 Task: Search one way flight ticket for 3 adults, 3 children in business from Hilton Head: Hilton Head Airport to New Bern: Coastal Carolina Regional Airport (was Craven County Regional) on 8-4-2023. Choice of flights is Southwest. Number of bags: 4 checked bags. Price is upto 99000. Outbound departure time preference is 0:00.
Action: Mouse moved to (217, 318)
Screenshot: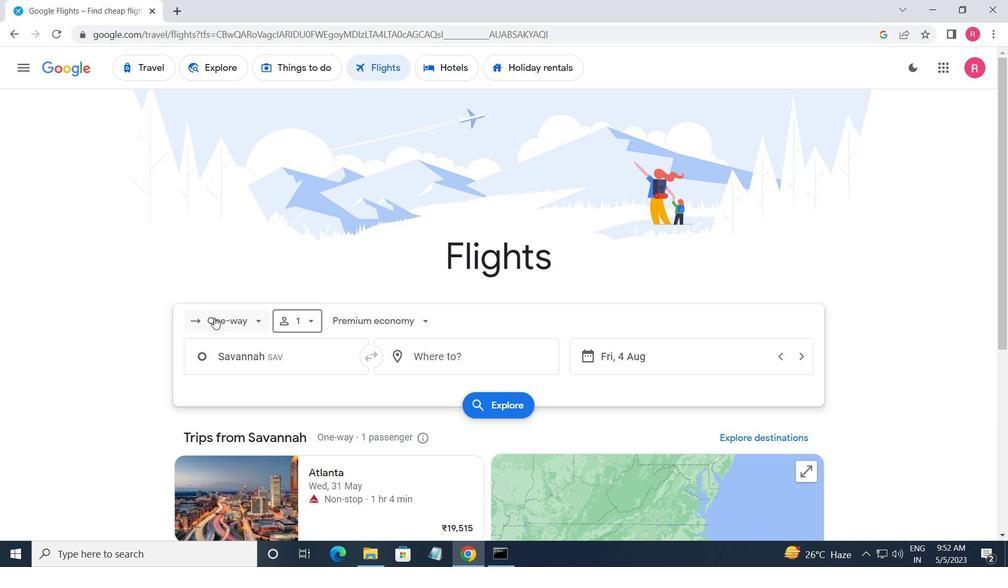 
Action: Mouse pressed left at (217, 318)
Screenshot: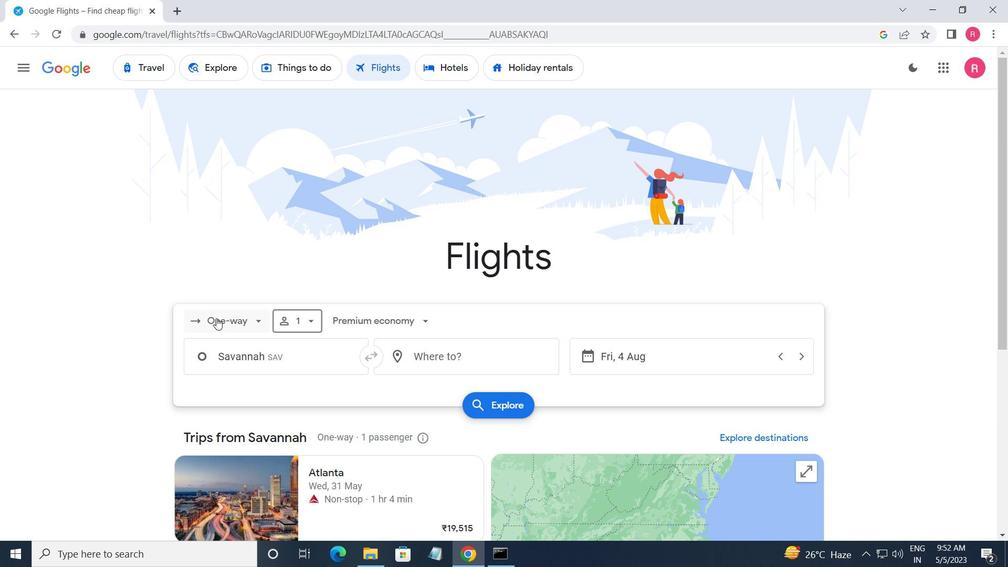 
Action: Mouse moved to (247, 383)
Screenshot: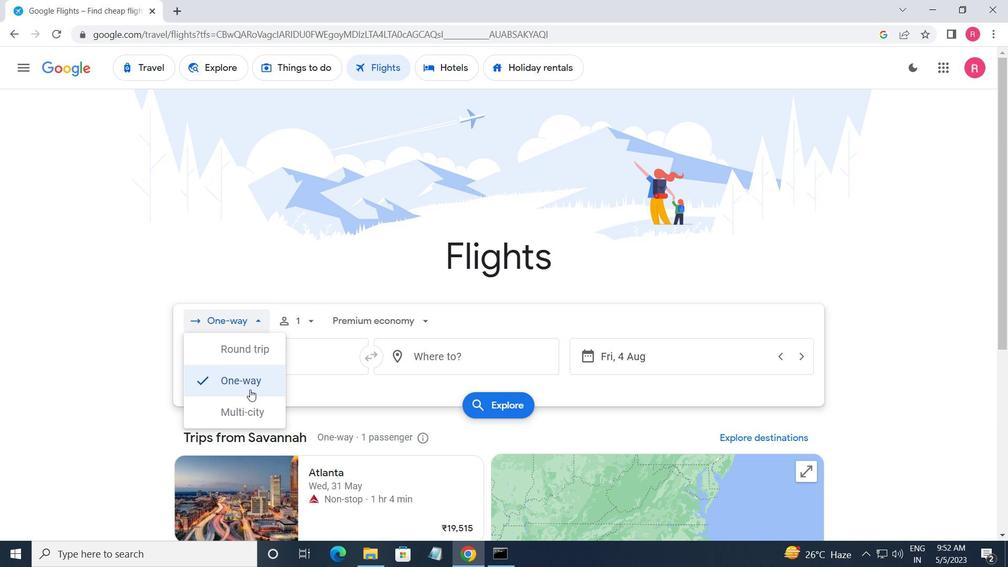 
Action: Mouse pressed left at (247, 383)
Screenshot: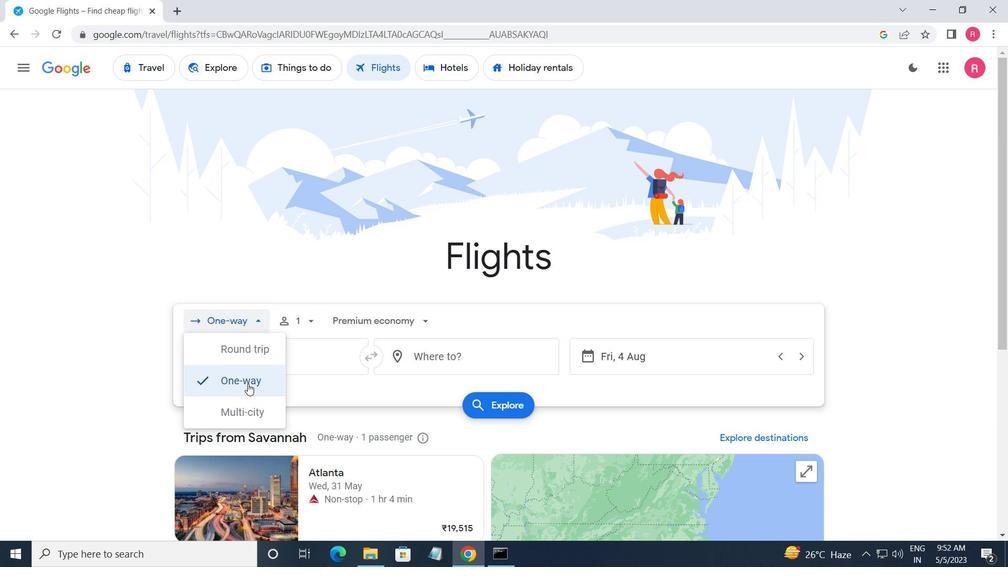 
Action: Mouse moved to (304, 324)
Screenshot: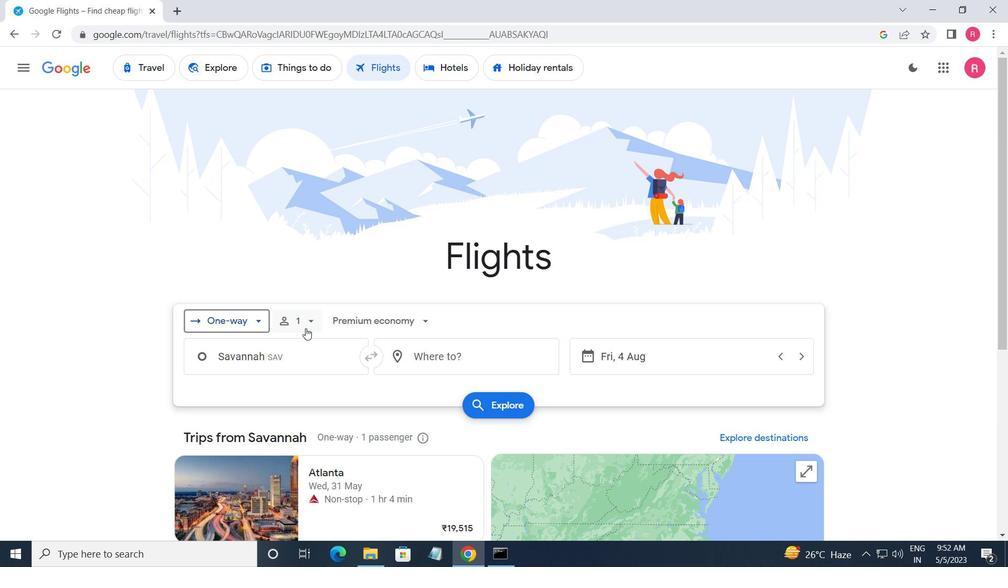
Action: Mouse pressed left at (304, 324)
Screenshot: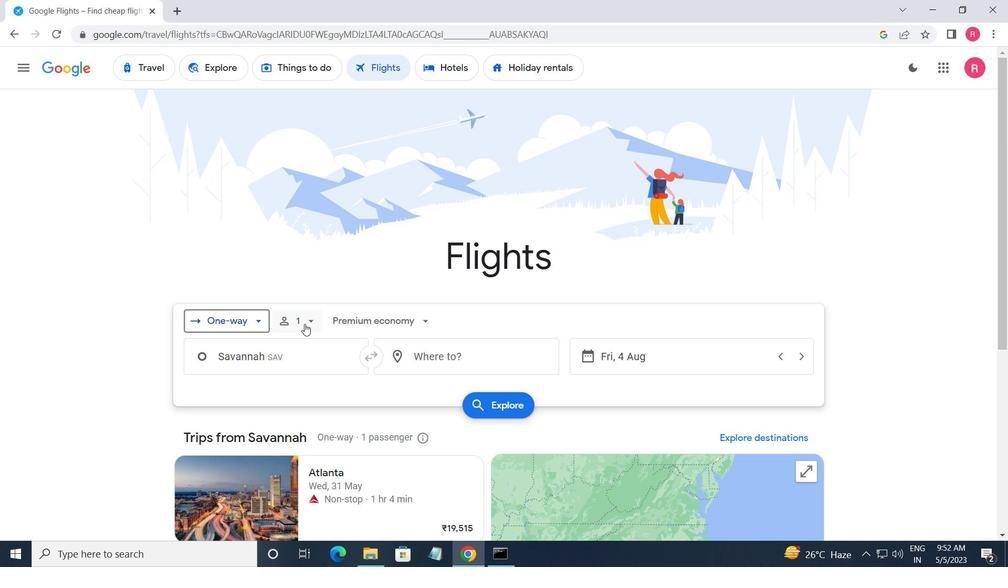 
Action: Mouse moved to (410, 356)
Screenshot: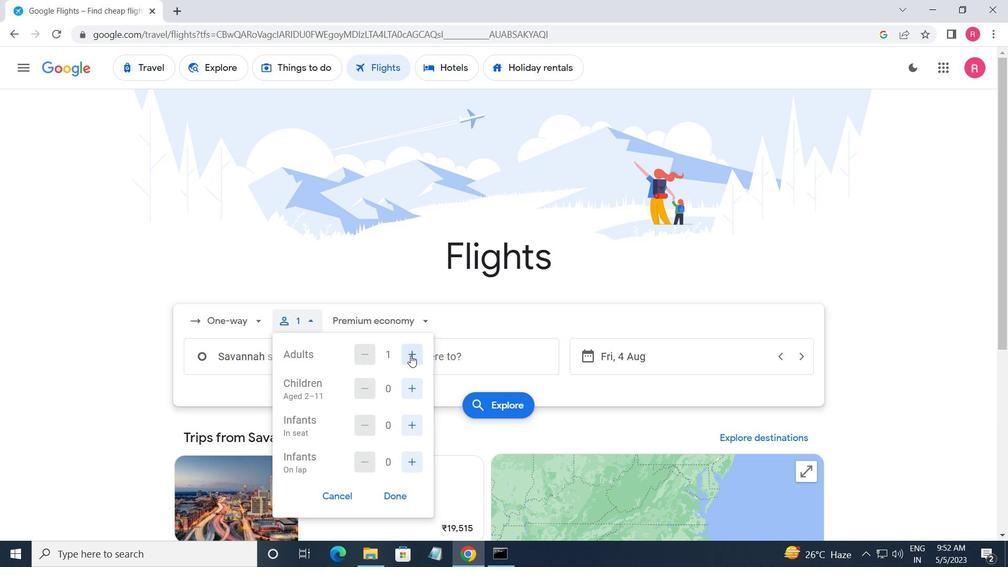 
Action: Mouse pressed left at (410, 356)
Screenshot: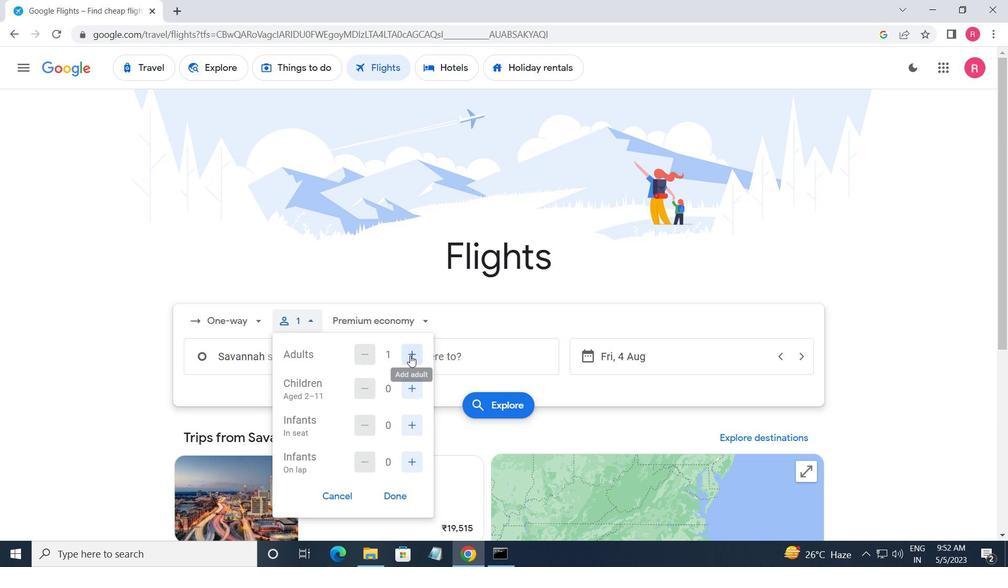 
Action: Mouse pressed left at (410, 356)
Screenshot: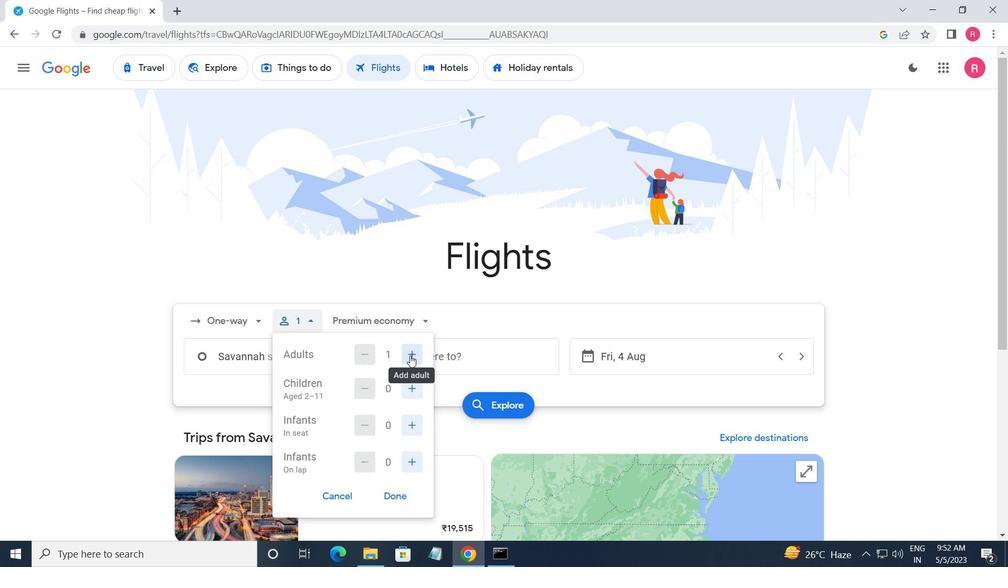 
Action: Mouse moved to (413, 394)
Screenshot: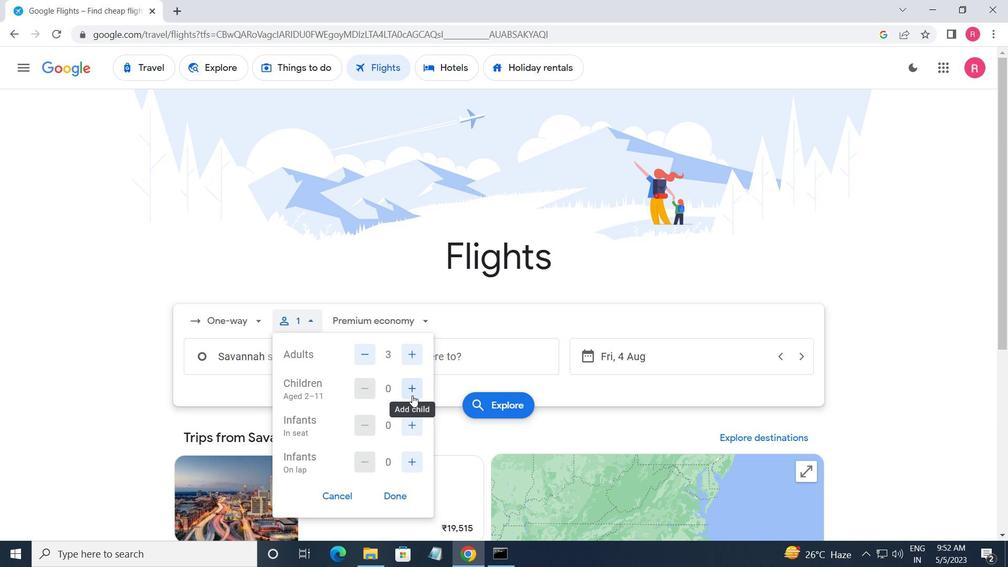 
Action: Mouse pressed left at (413, 394)
Screenshot: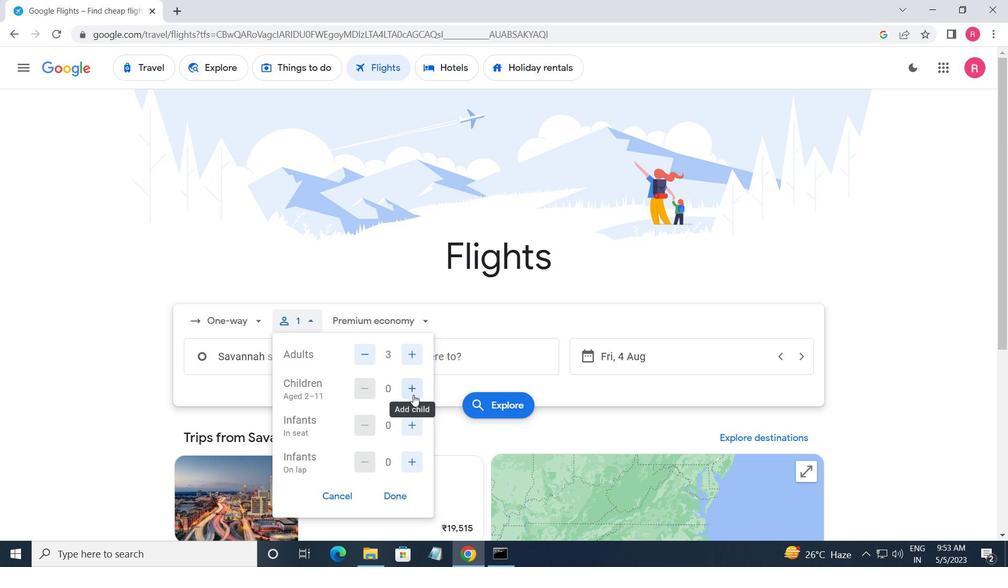 
Action: Mouse moved to (413, 393)
Screenshot: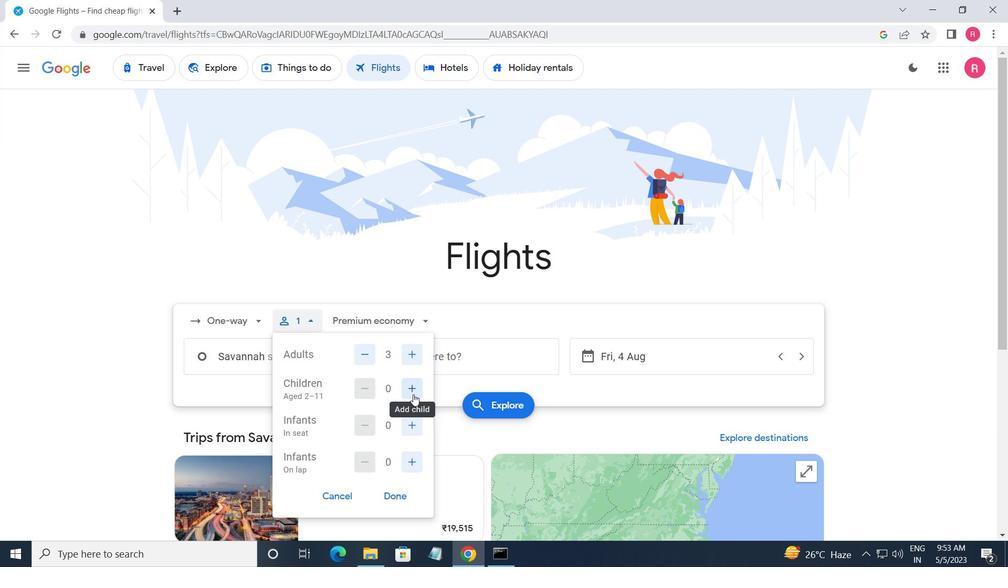 
Action: Mouse pressed left at (413, 393)
Screenshot: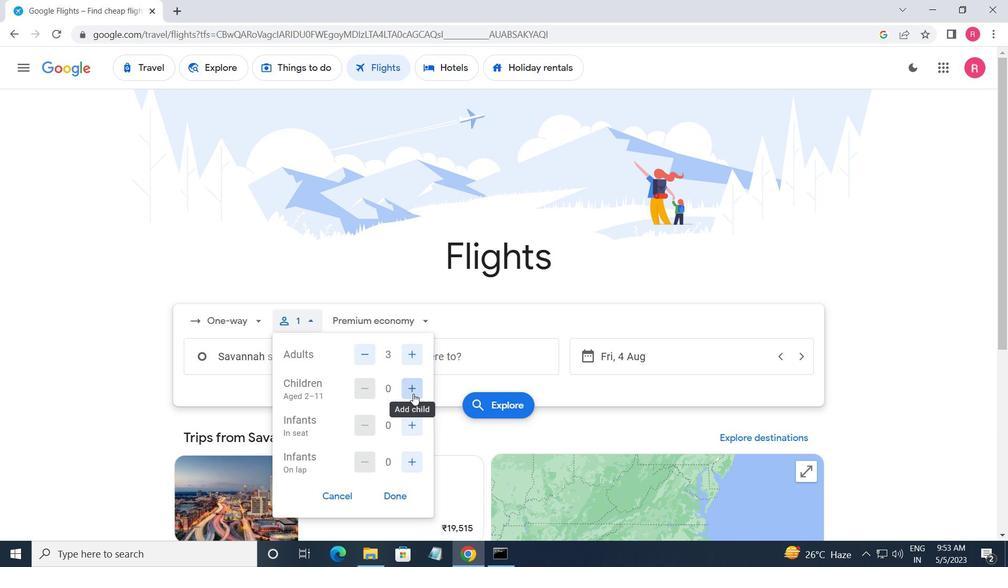 
Action: Mouse moved to (412, 392)
Screenshot: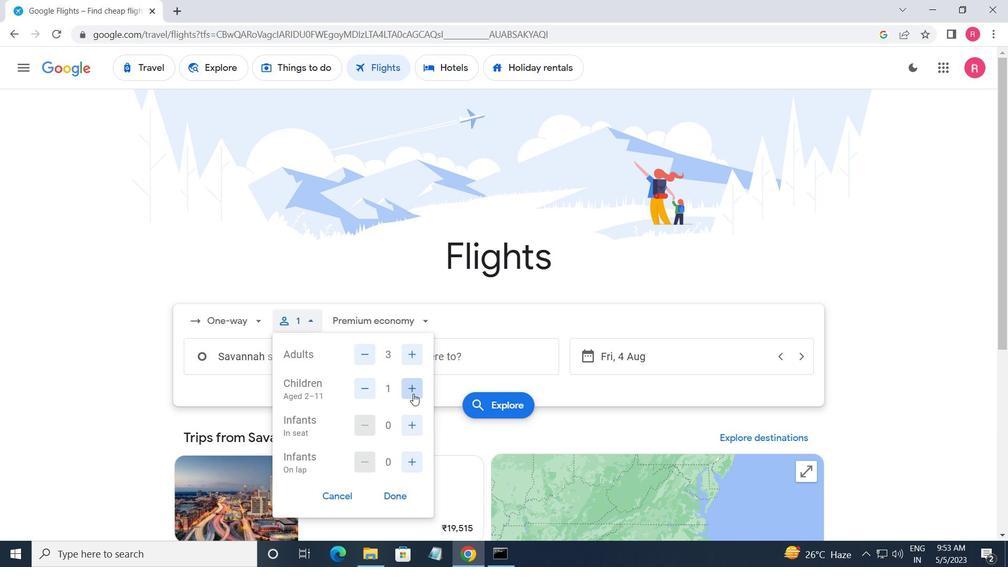 
Action: Mouse pressed left at (412, 392)
Screenshot: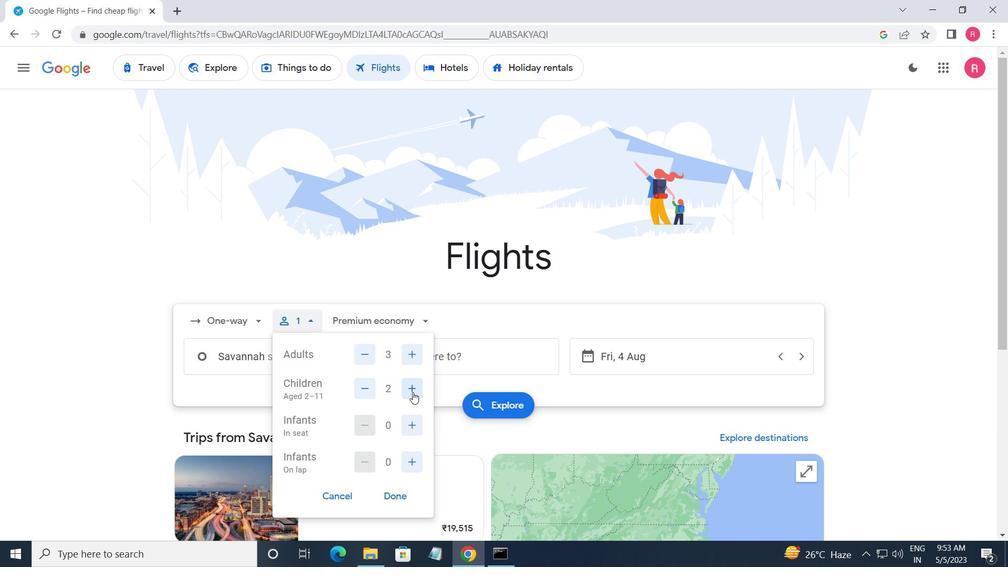 
Action: Mouse moved to (382, 325)
Screenshot: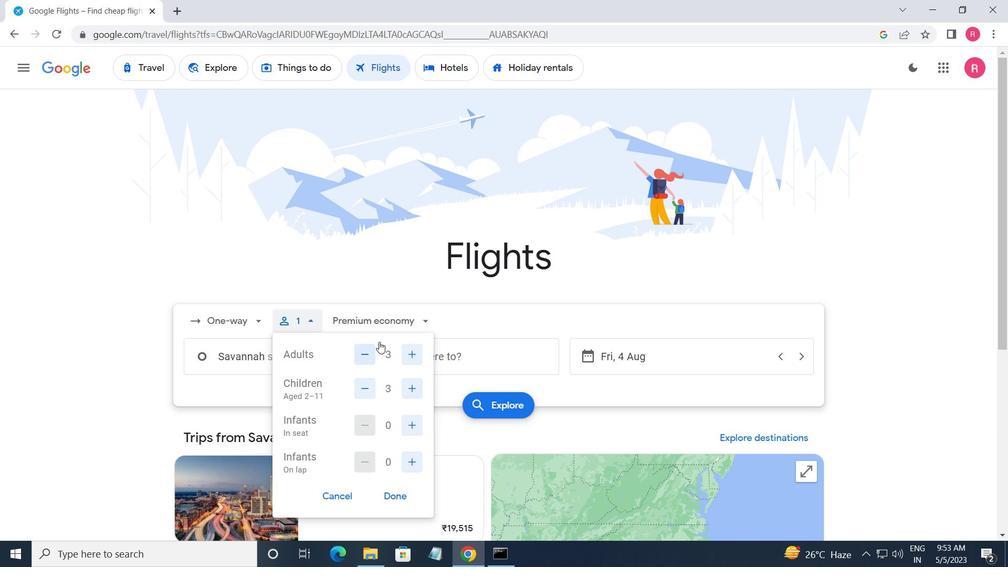
Action: Mouse pressed left at (382, 325)
Screenshot: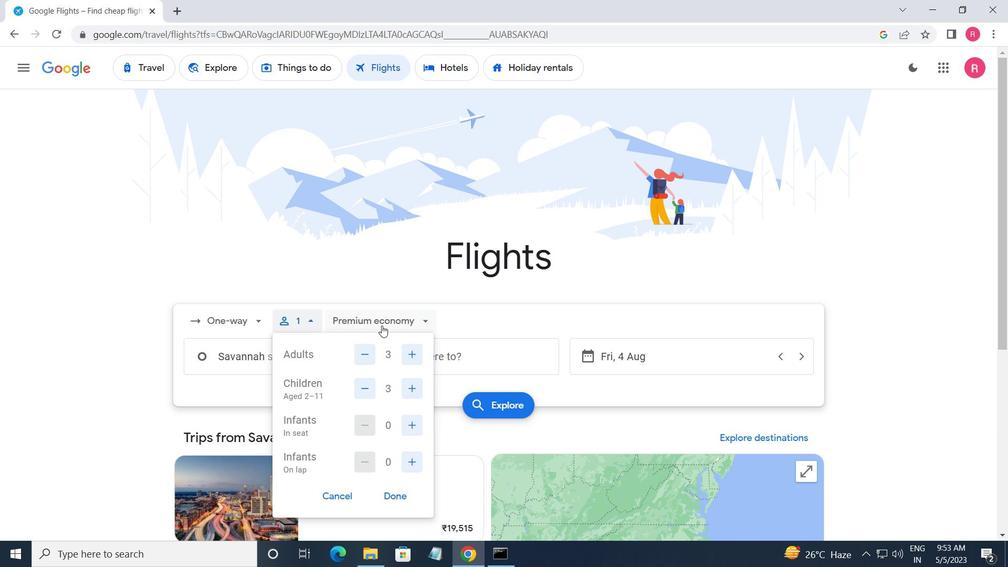 
Action: Mouse moved to (402, 413)
Screenshot: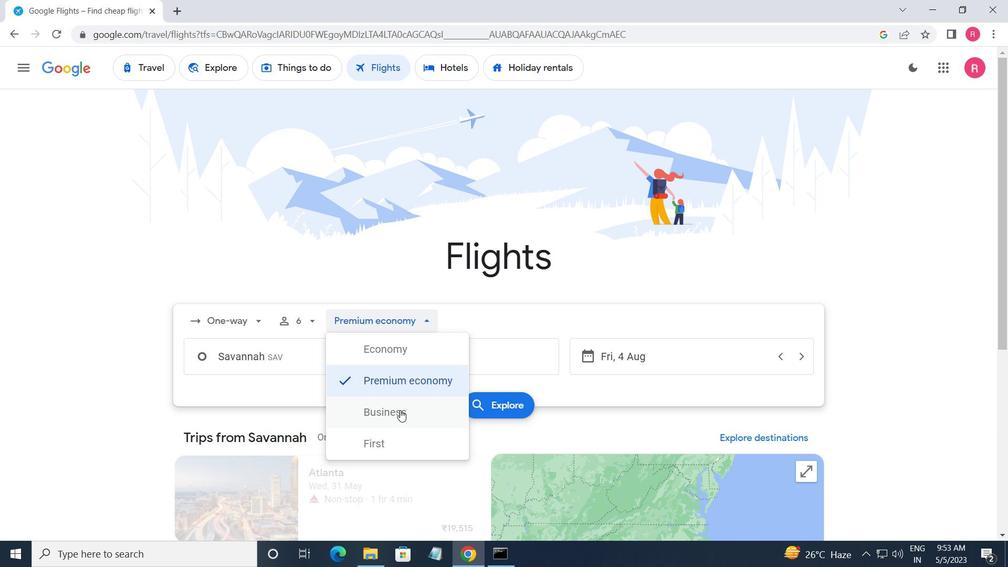 
Action: Mouse pressed left at (402, 413)
Screenshot: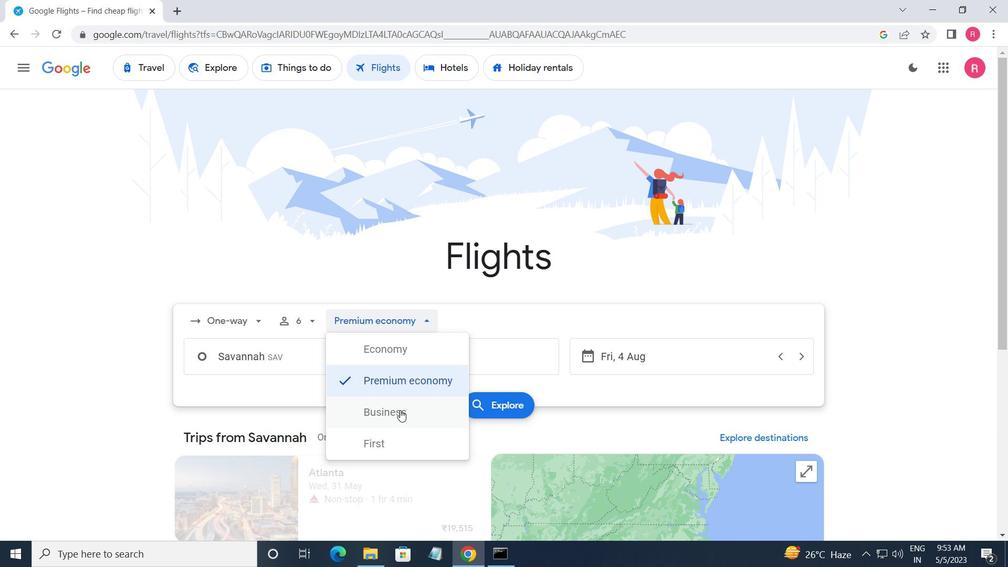 
Action: Mouse moved to (300, 361)
Screenshot: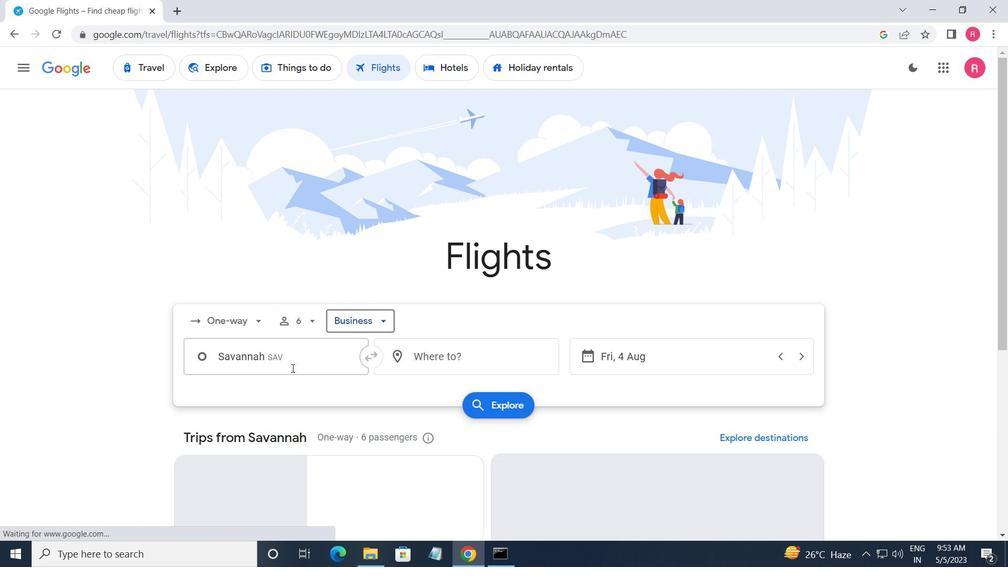 
Action: Mouse pressed left at (300, 361)
Screenshot: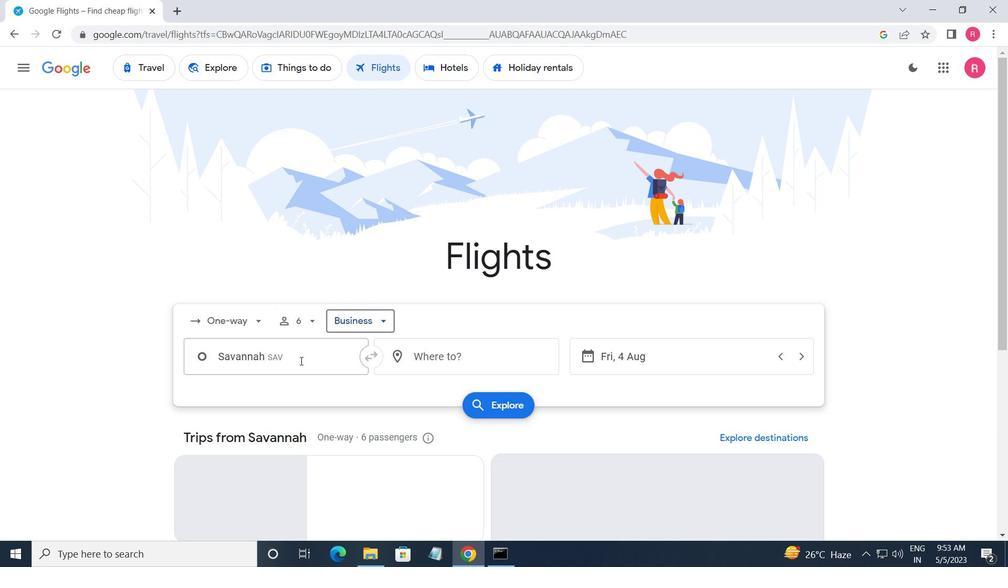 
Action: Mouse moved to (269, 358)
Screenshot: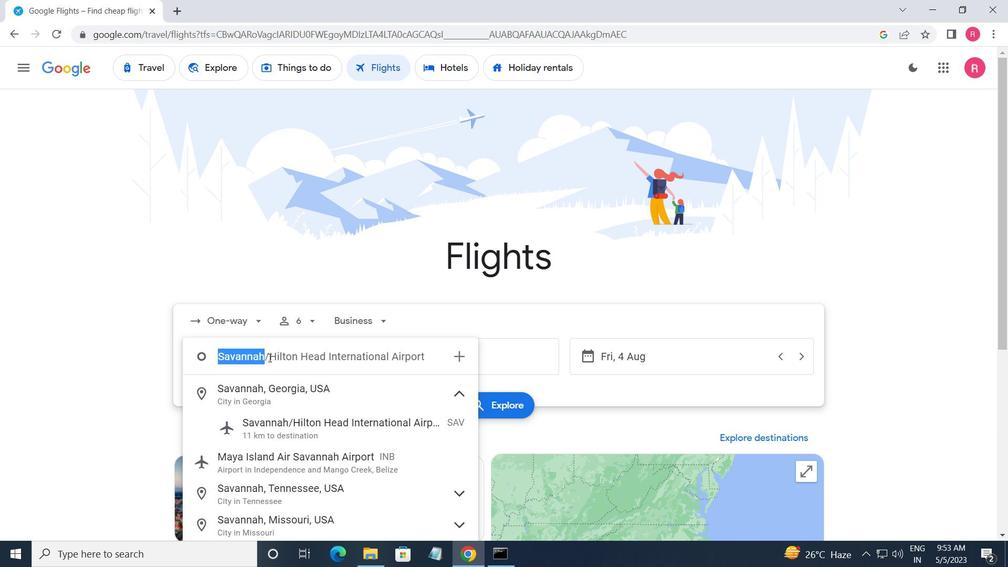 
Action: Key pressed <Key.shift_r>Hilton<Key.space><Key.shift><Key.shift><Key.shift>HEAD<Key.space><Key.shift>AIRPORT
Screenshot: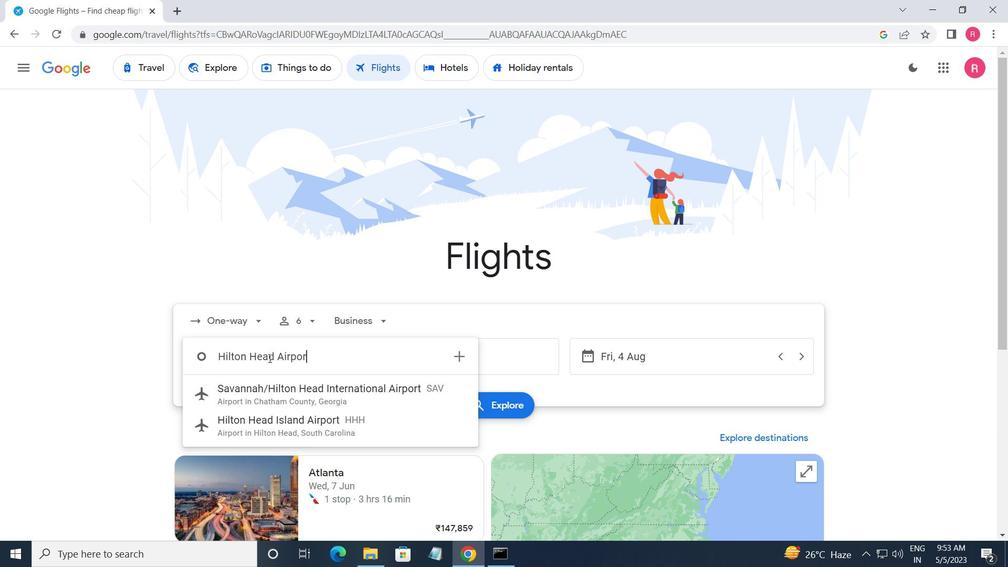 
Action: Mouse moved to (268, 423)
Screenshot: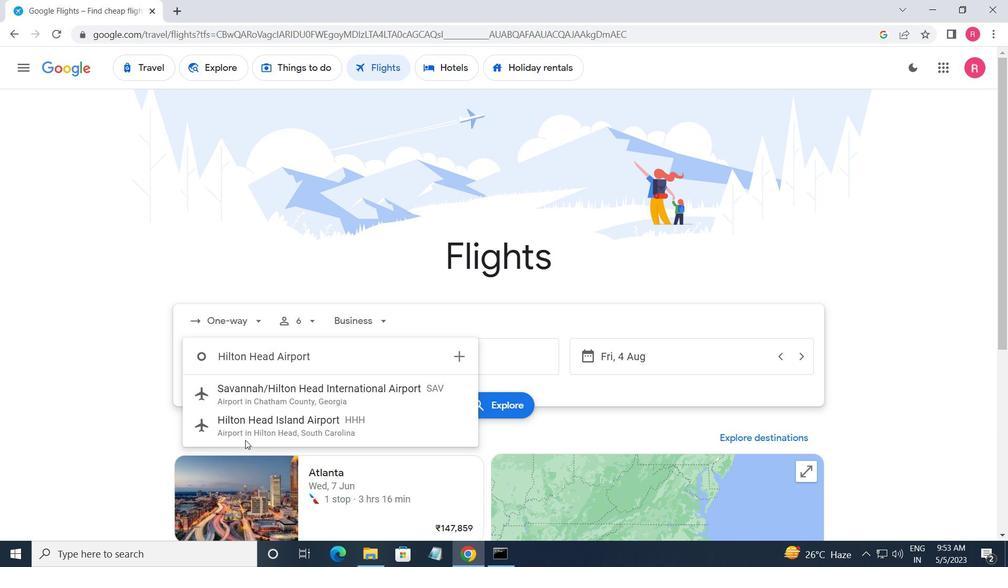 
Action: Mouse pressed left at (268, 423)
Screenshot: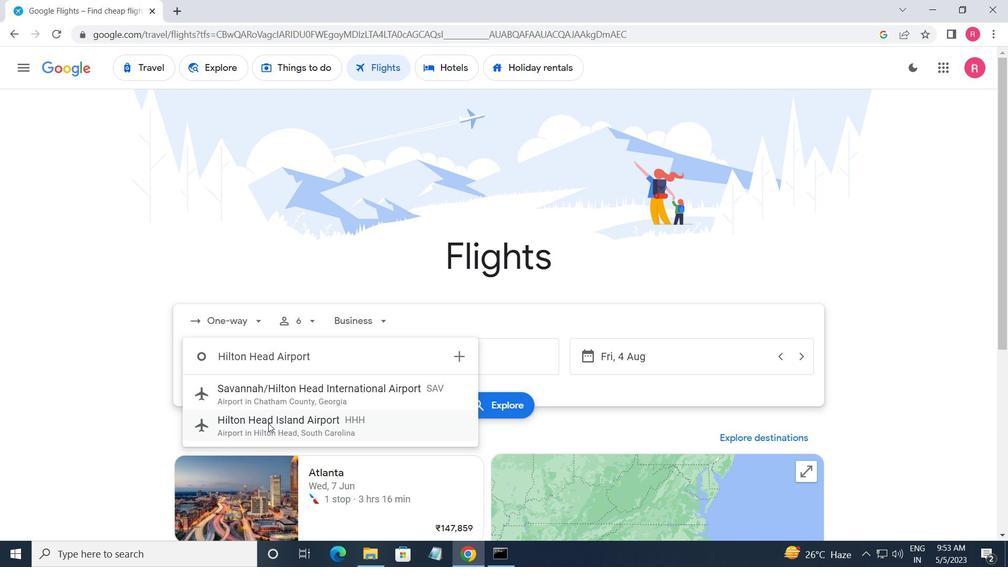 
Action: Mouse moved to (446, 356)
Screenshot: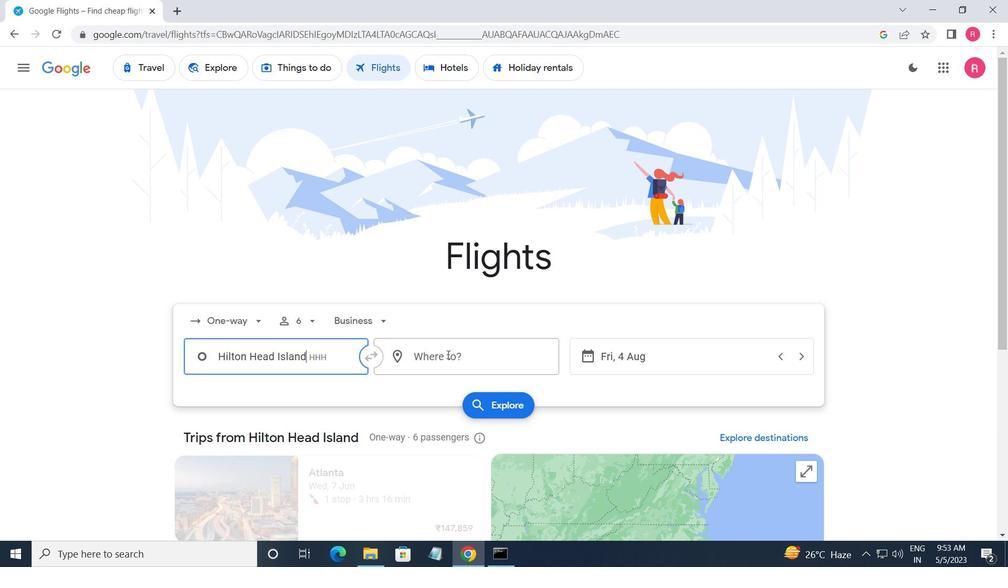 
Action: Mouse pressed left at (446, 356)
Screenshot: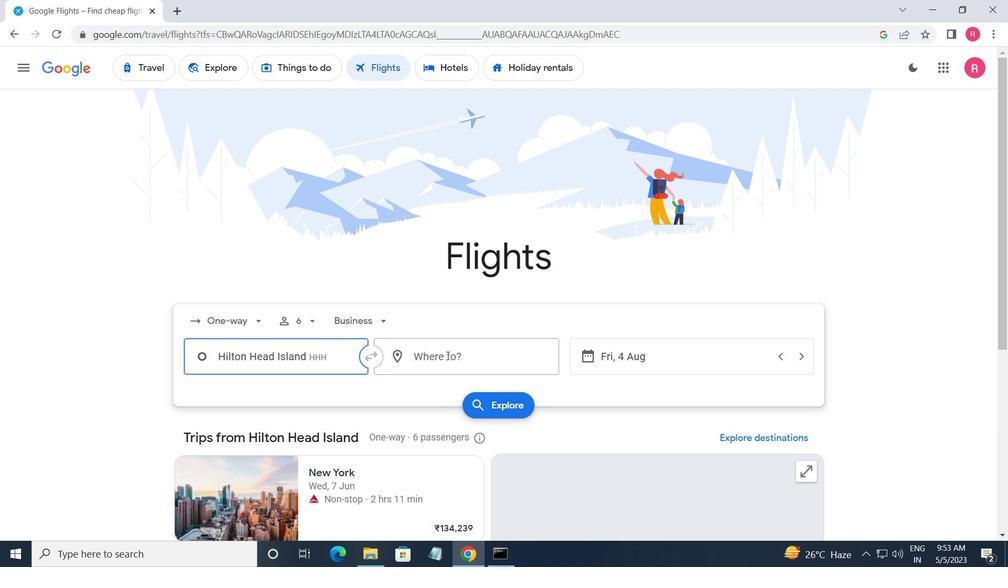 
Action: Mouse moved to (442, 482)
Screenshot: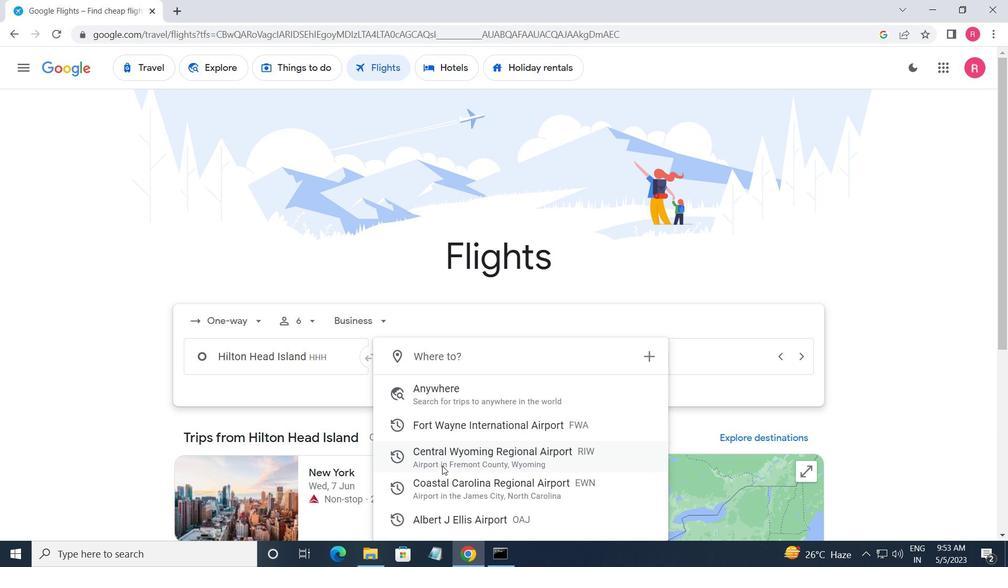 
Action: Mouse pressed left at (442, 482)
Screenshot: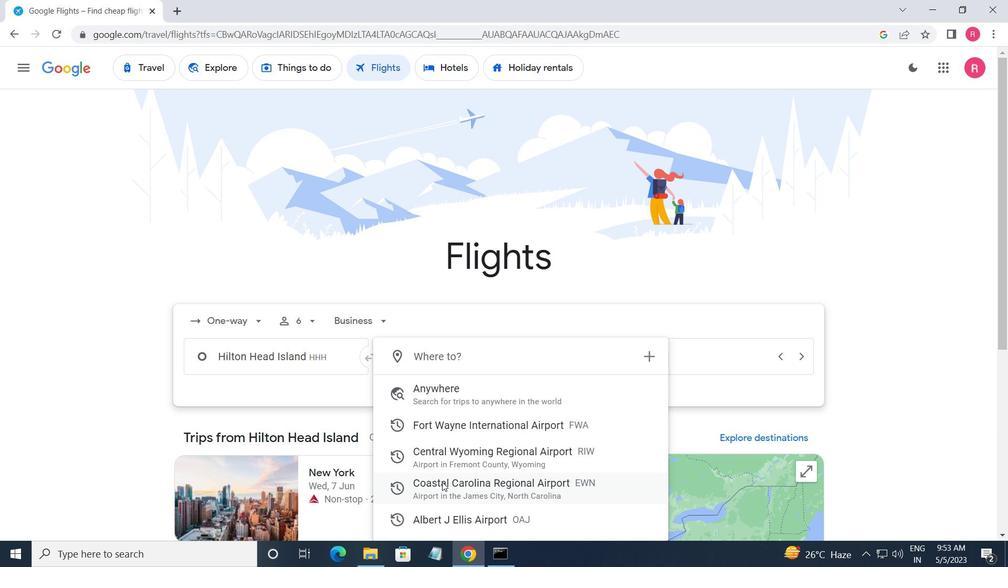 
Action: Mouse moved to (675, 350)
Screenshot: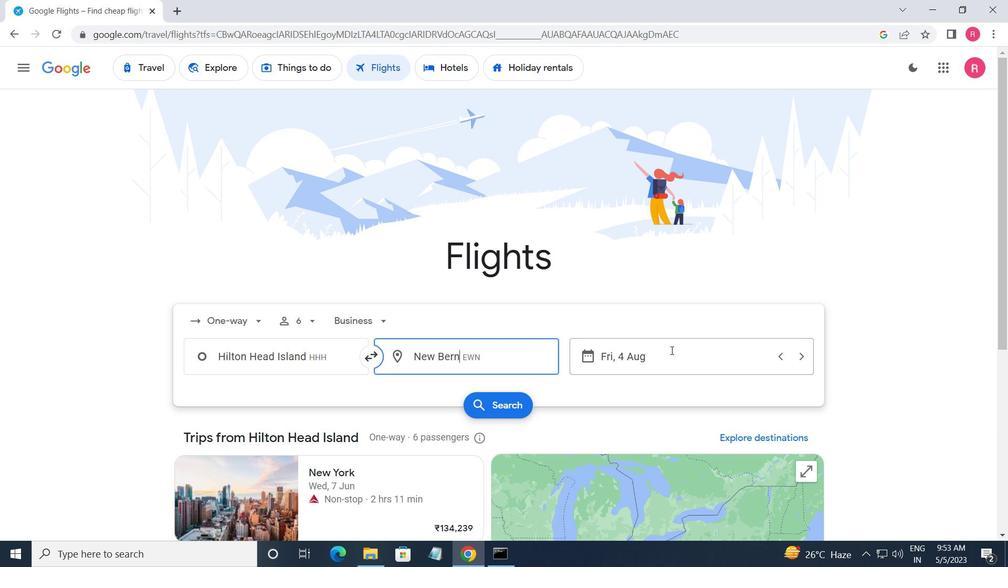 
Action: Mouse pressed left at (675, 350)
Screenshot: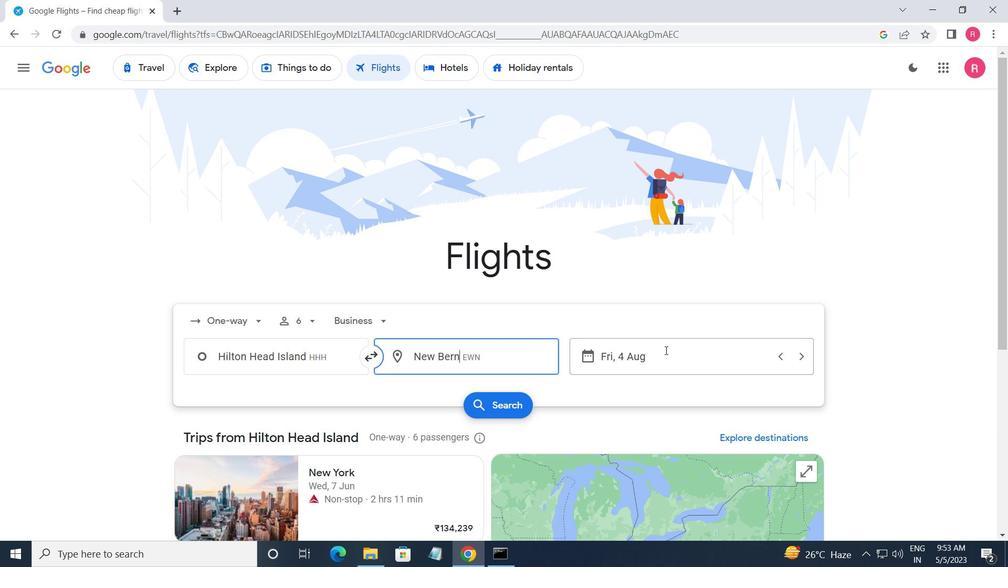 
Action: Mouse moved to (490, 309)
Screenshot: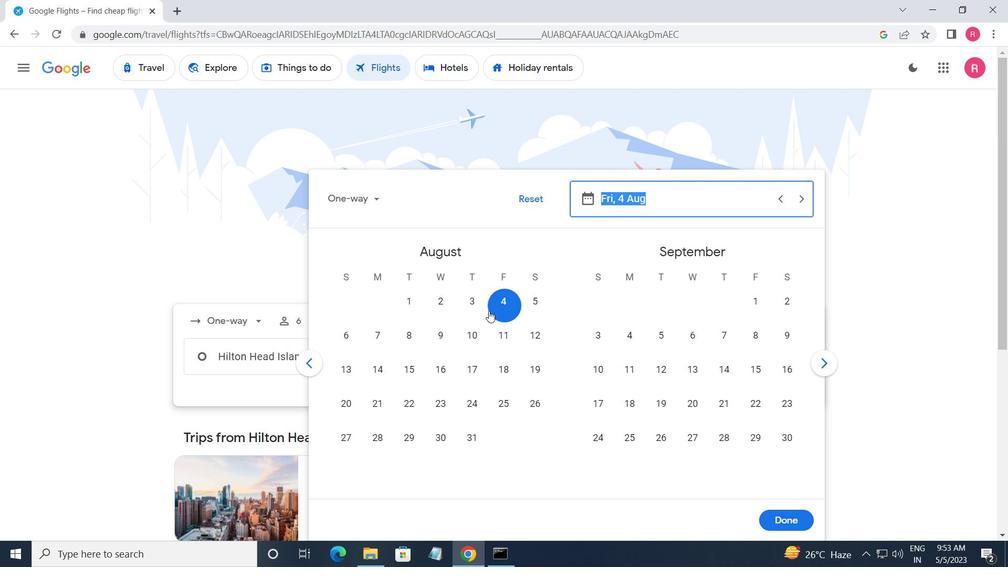 
Action: Mouse pressed left at (490, 309)
Screenshot: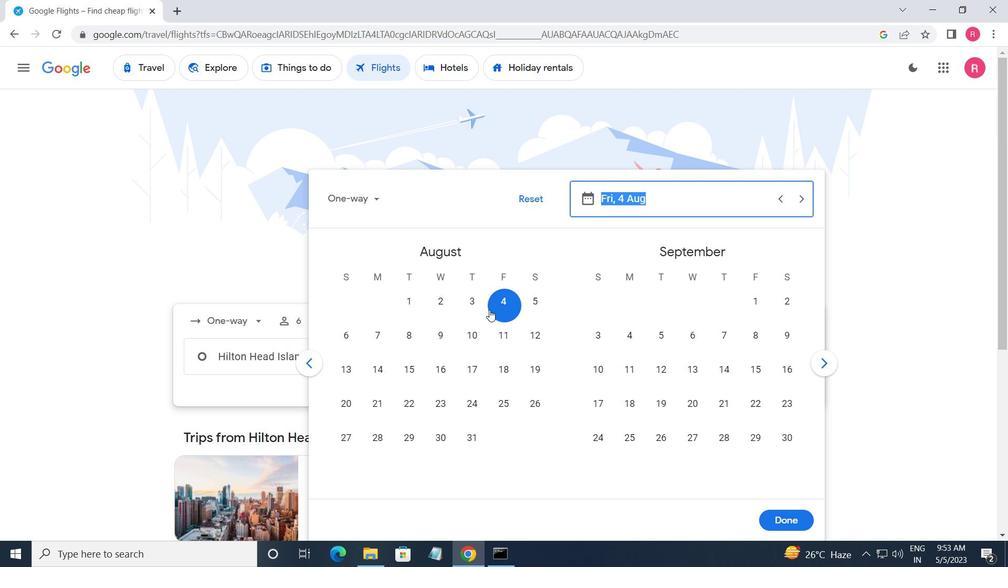 
Action: Mouse moved to (771, 513)
Screenshot: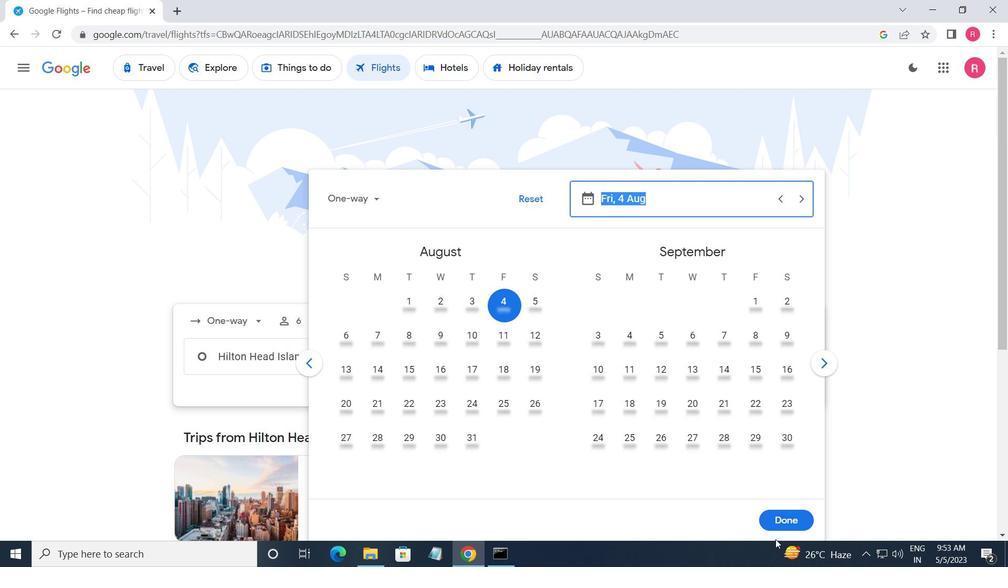 
Action: Mouse pressed left at (771, 513)
Screenshot: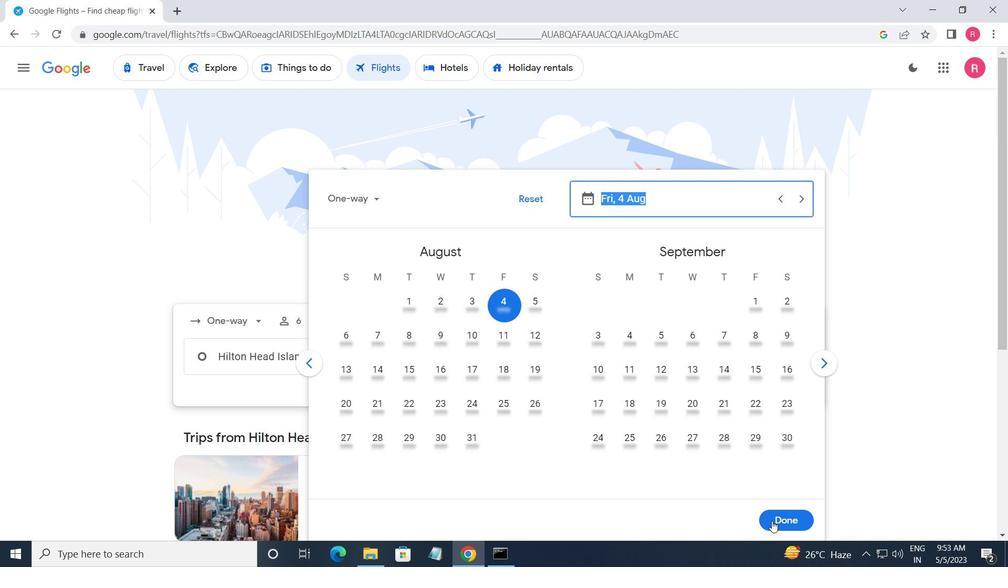 
Action: Mouse moved to (494, 407)
Screenshot: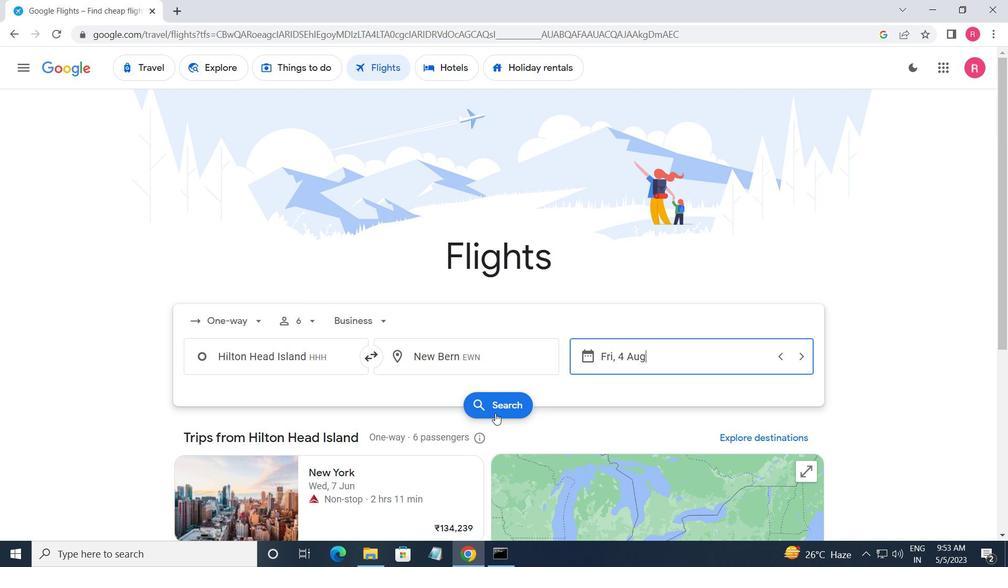 
Action: Mouse pressed left at (494, 407)
Screenshot: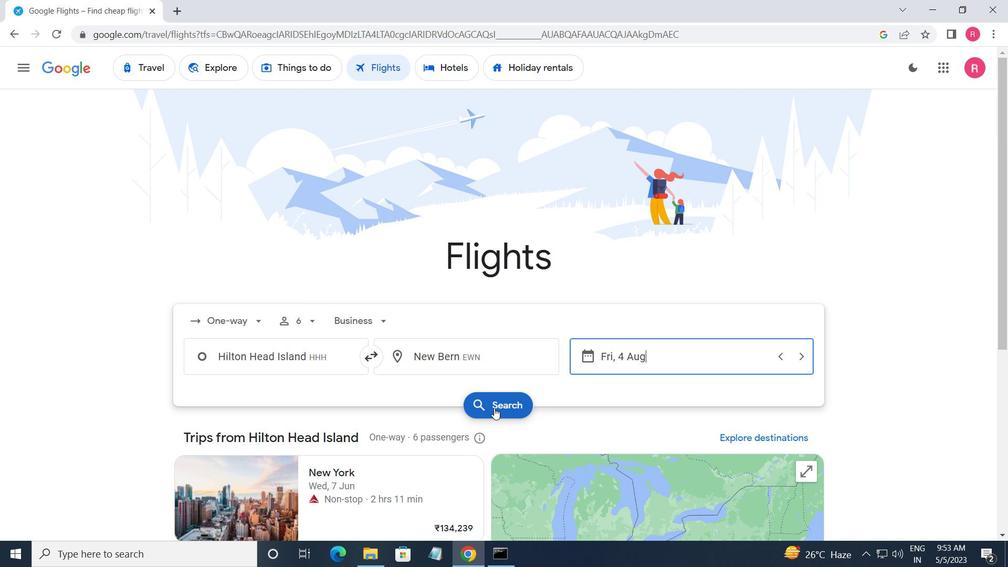 
Action: Mouse moved to (175, 188)
Screenshot: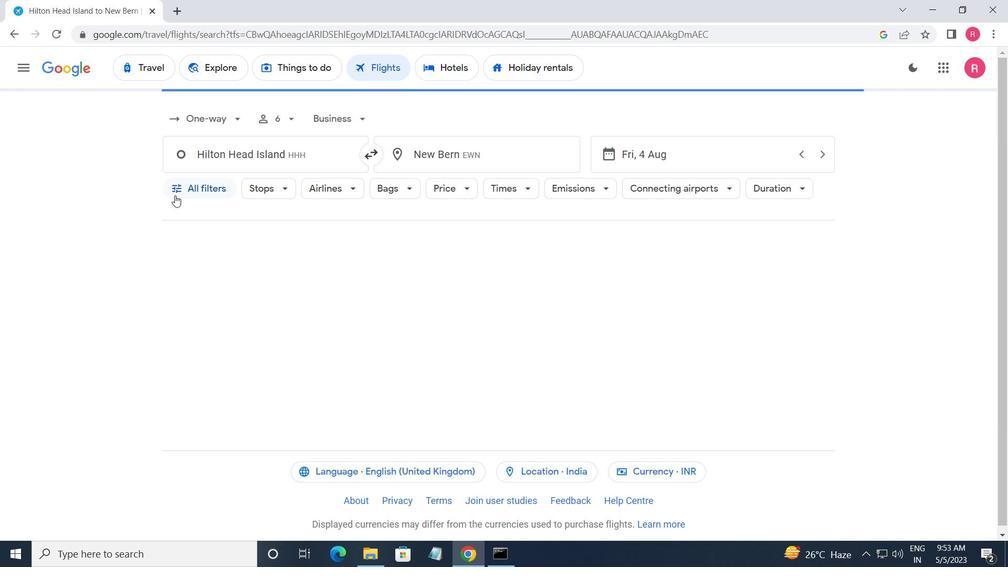 
Action: Mouse pressed left at (175, 188)
Screenshot: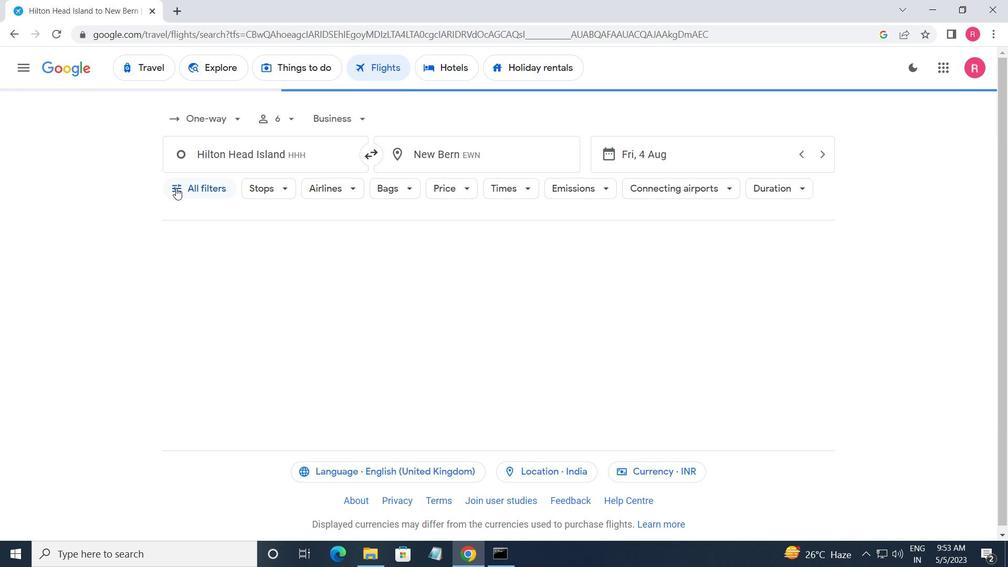 
Action: Mouse moved to (258, 435)
Screenshot: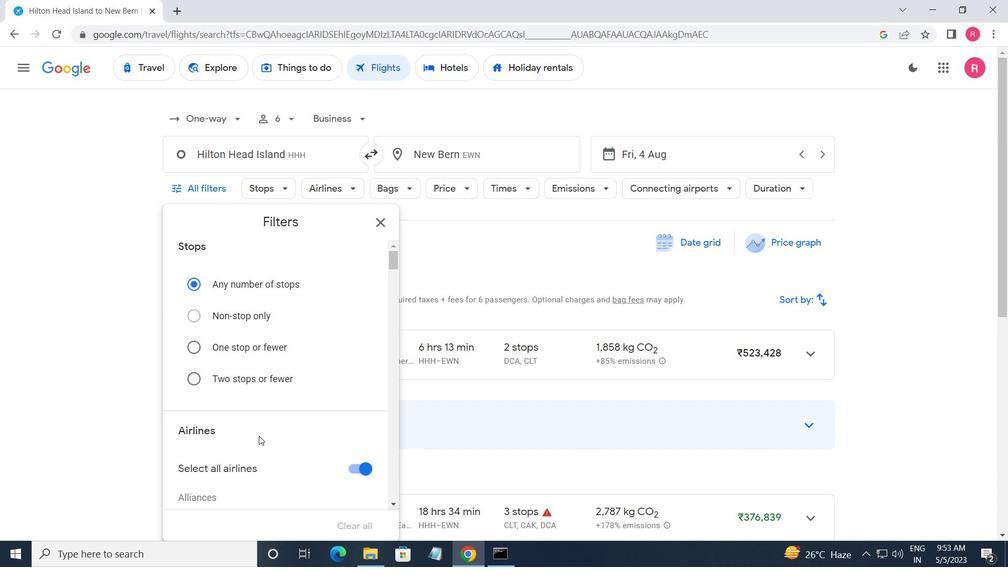 
Action: Mouse scrolled (258, 435) with delta (0, 0)
Screenshot: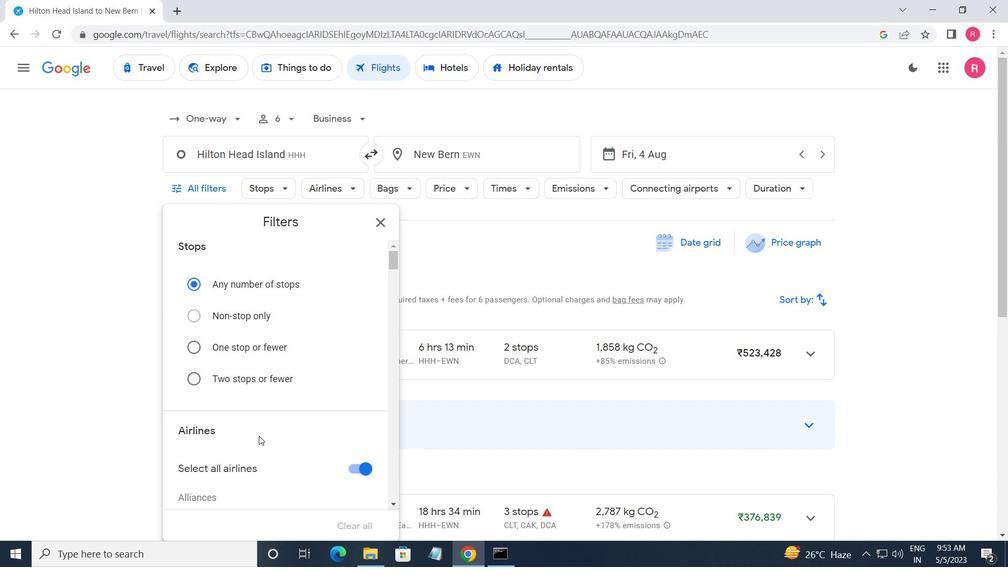 
Action: Mouse moved to (254, 441)
Screenshot: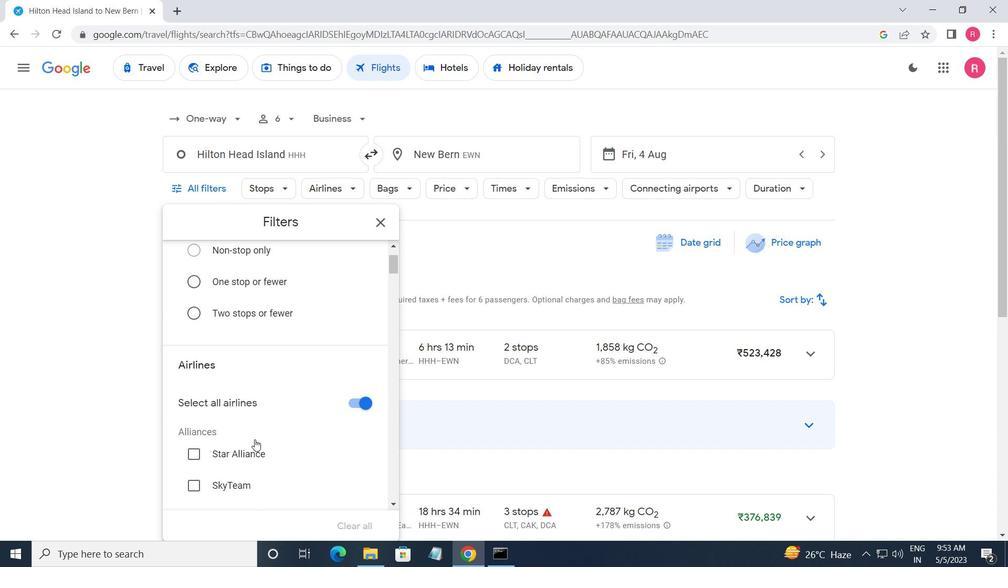 
Action: Mouse scrolled (254, 441) with delta (0, 0)
Screenshot: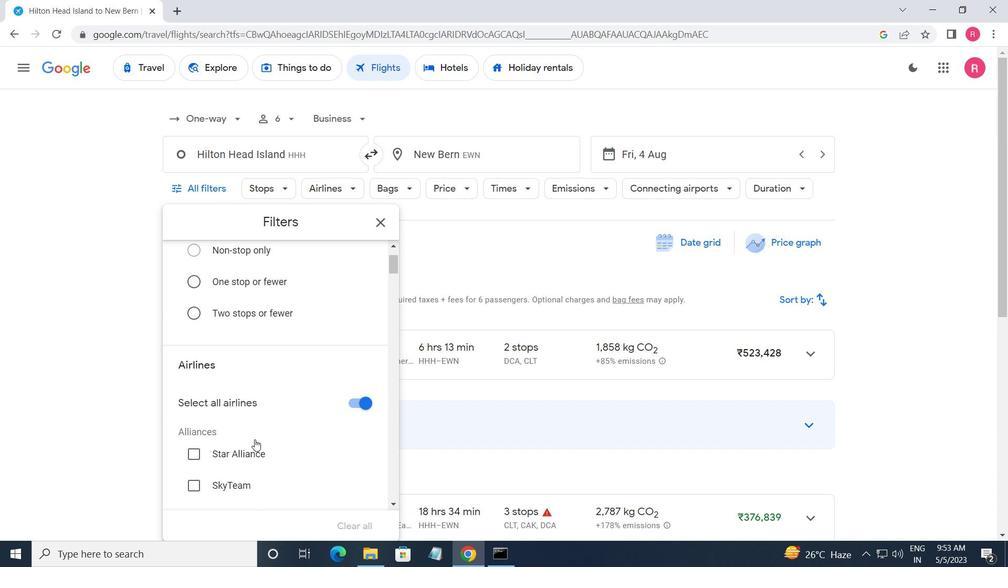 
Action: Mouse moved to (253, 443)
Screenshot: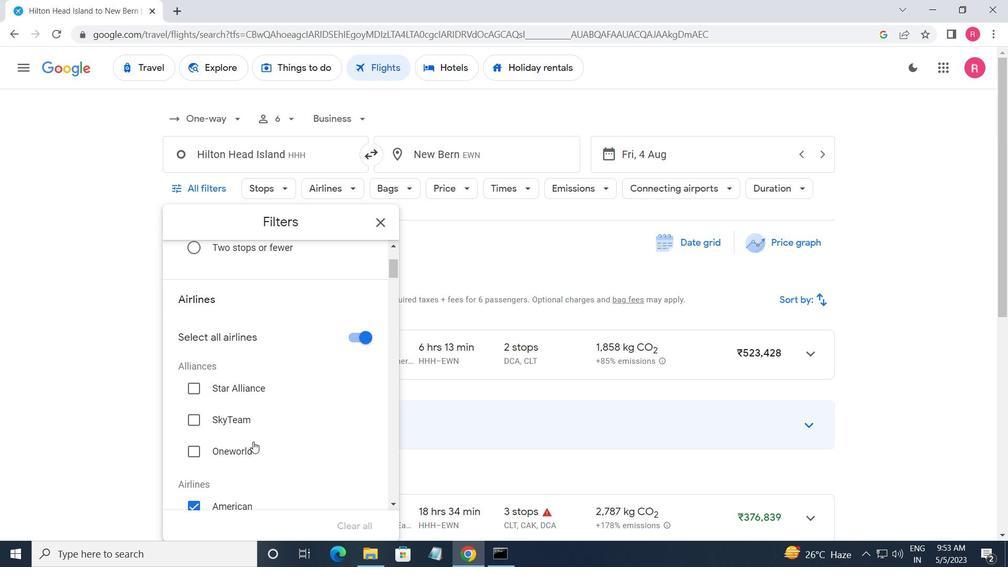 
Action: Mouse scrolled (253, 442) with delta (0, 0)
Screenshot: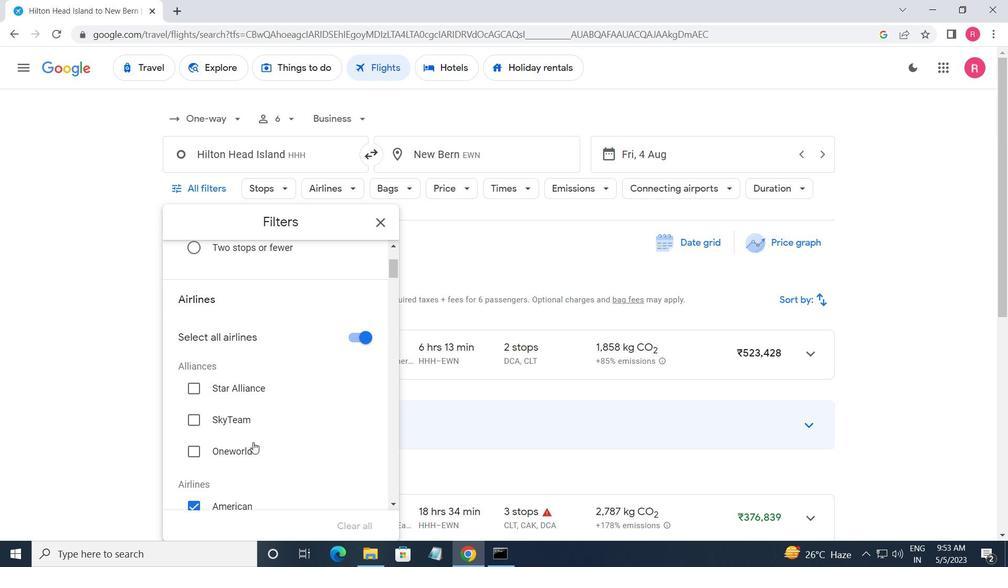 
Action: Mouse scrolled (253, 442) with delta (0, 0)
Screenshot: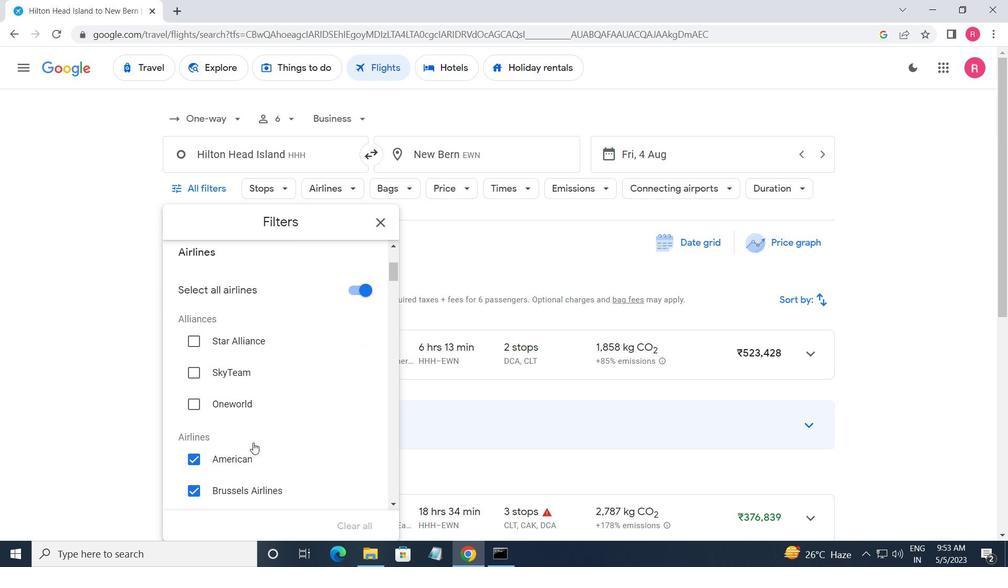 
Action: Mouse scrolled (253, 442) with delta (0, 0)
Screenshot: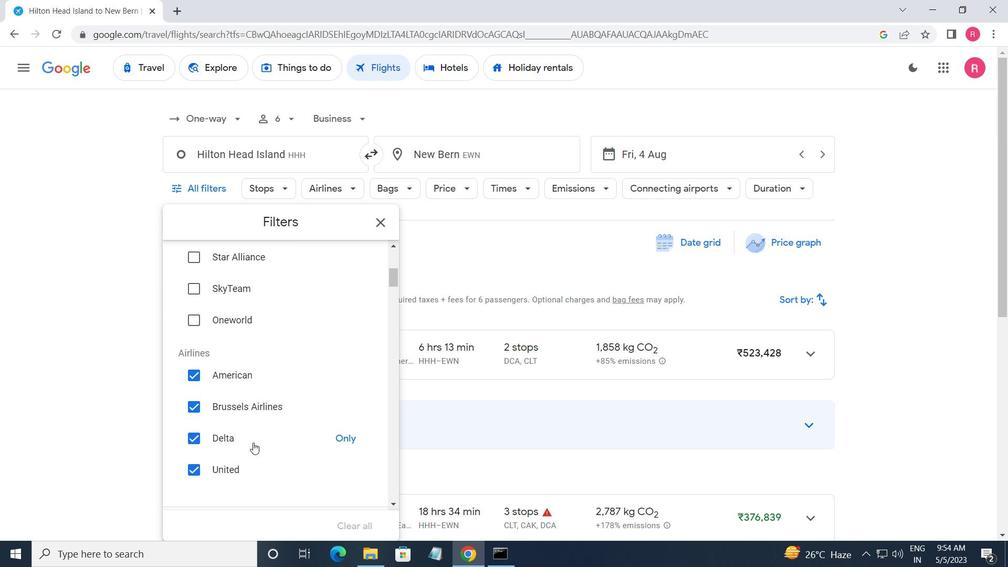 
Action: Mouse scrolled (253, 442) with delta (0, 0)
Screenshot: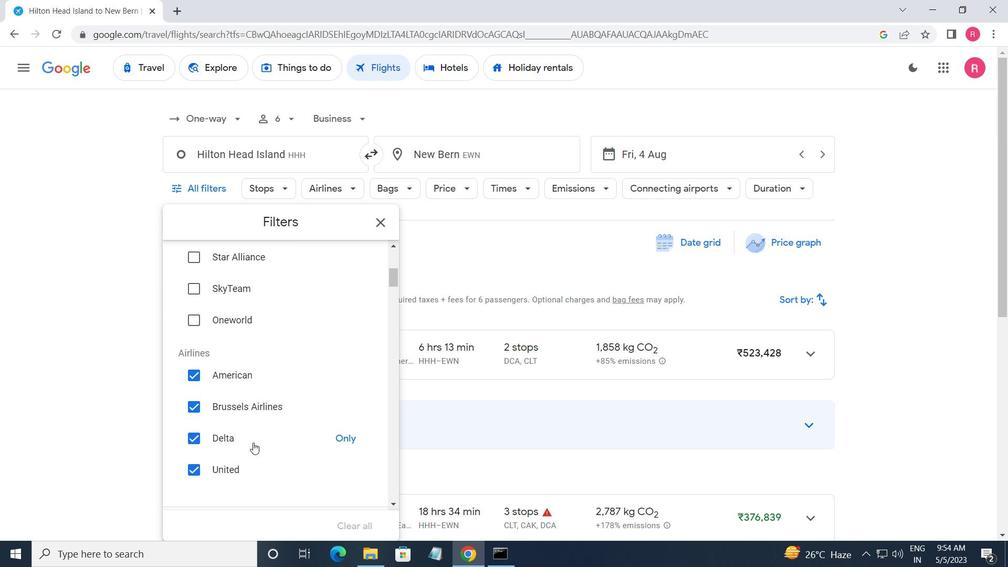 
Action: Mouse scrolled (253, 443) with delta (0, 0)
Screenshot: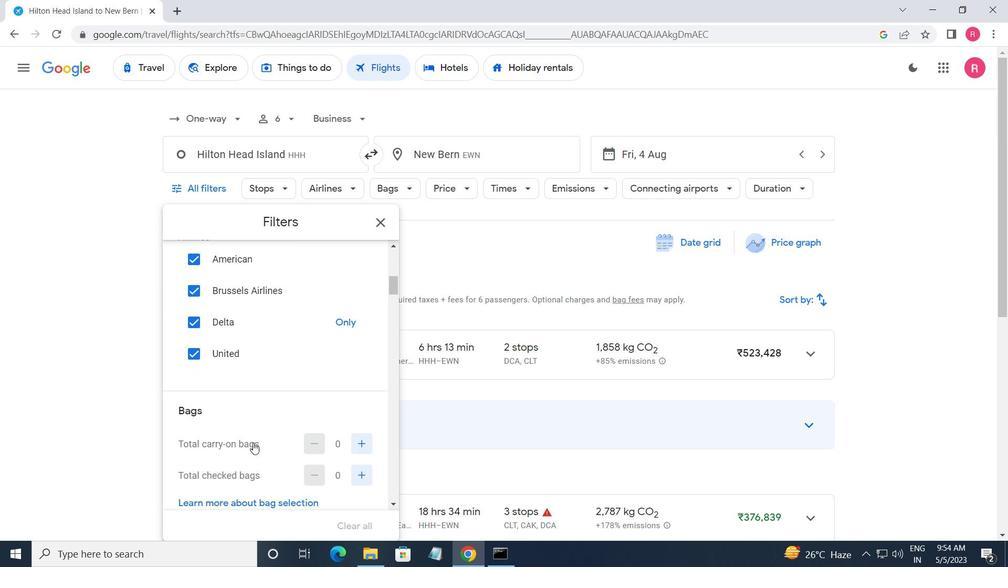 
Action: Mouse scrolled (253, 443) with delta (0, 0)
Screenshot: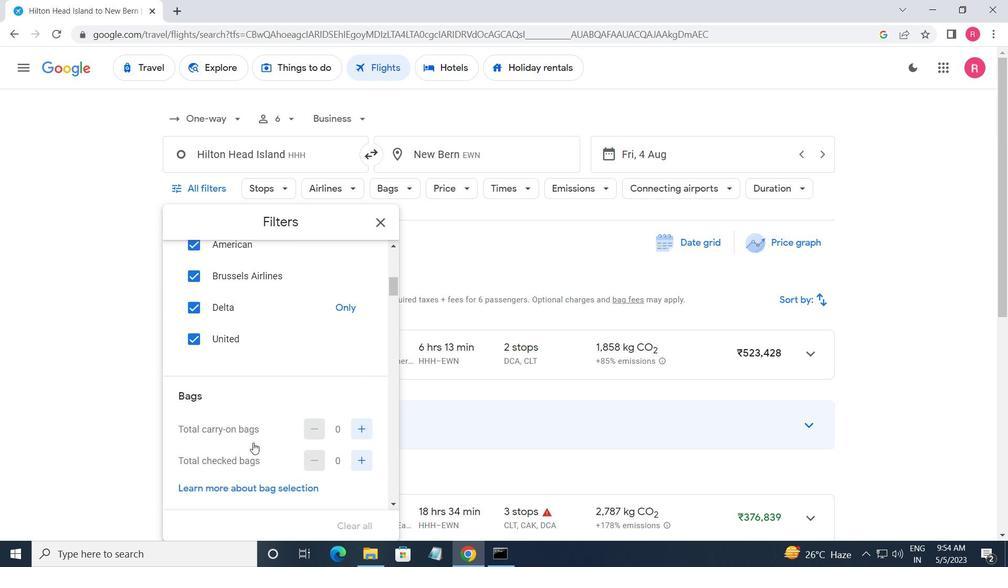 
Action: Mouse scrolled (253, 443) with delta (0, 0)
Screenshot: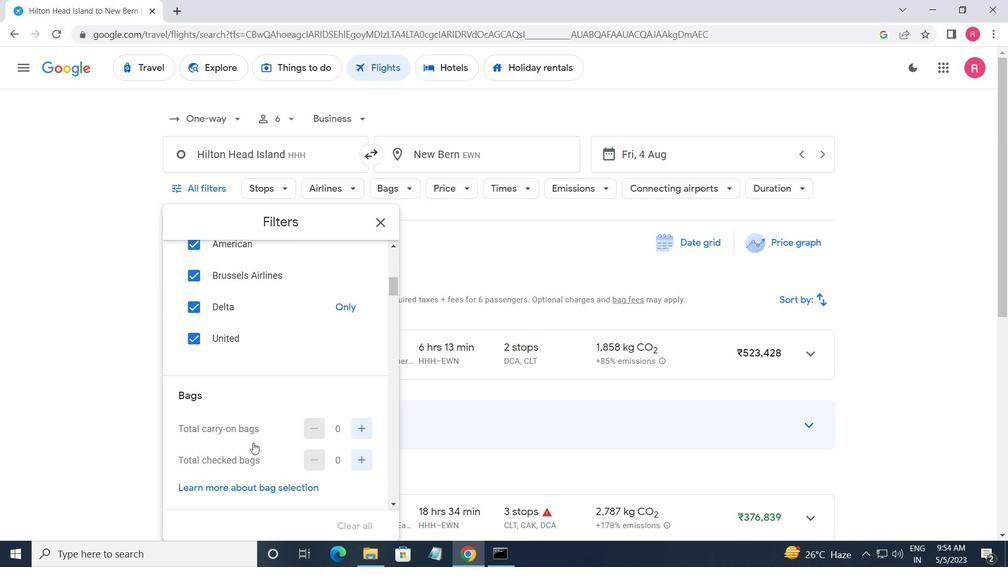 
Action: Mouse scrolled (253, 443) with delta (0, 0)
Screenshot: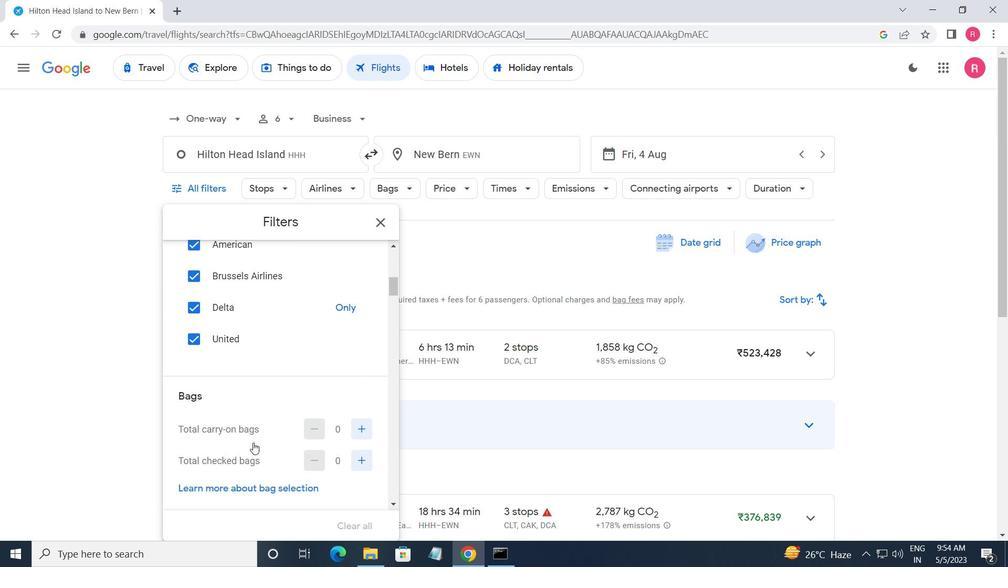 
Action: Mouse moved to (347, 339)
Screenshot: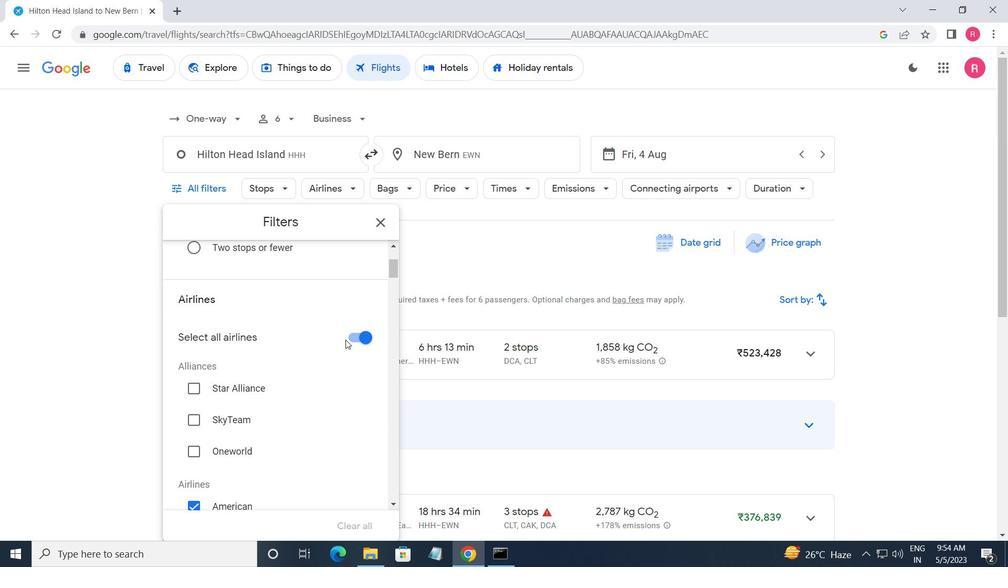 
Action: Mouse pressed left at (347, 339)
Screenshot: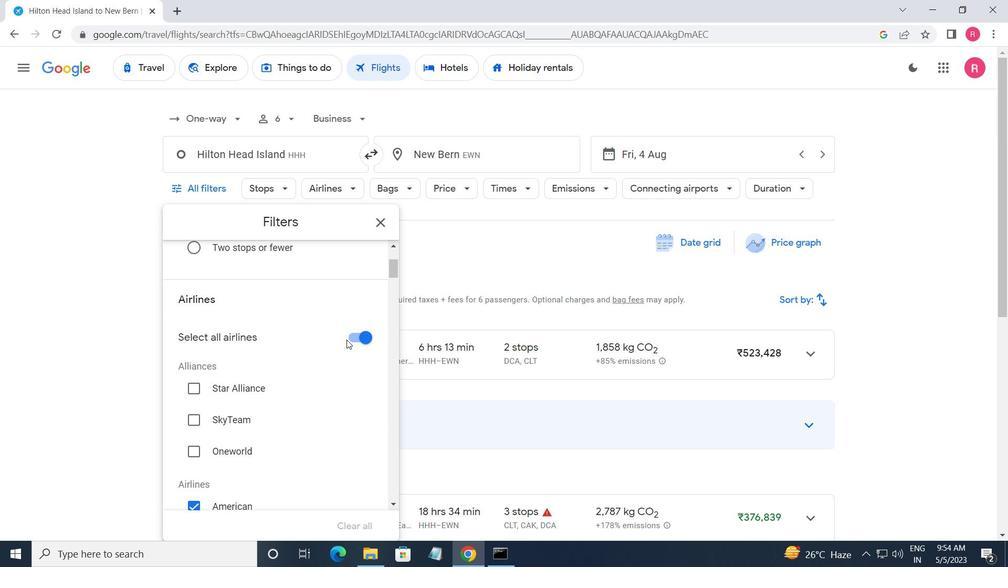 
Action: Mouse moved to (360, 333)
Screenshot: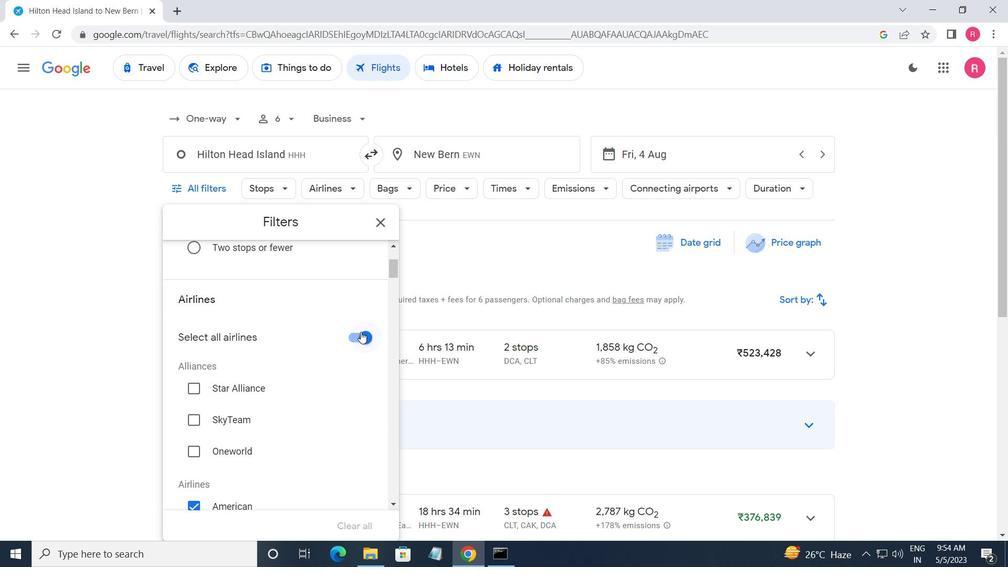 
Action: Mouse pressed left at (360, 333)
Screenshot: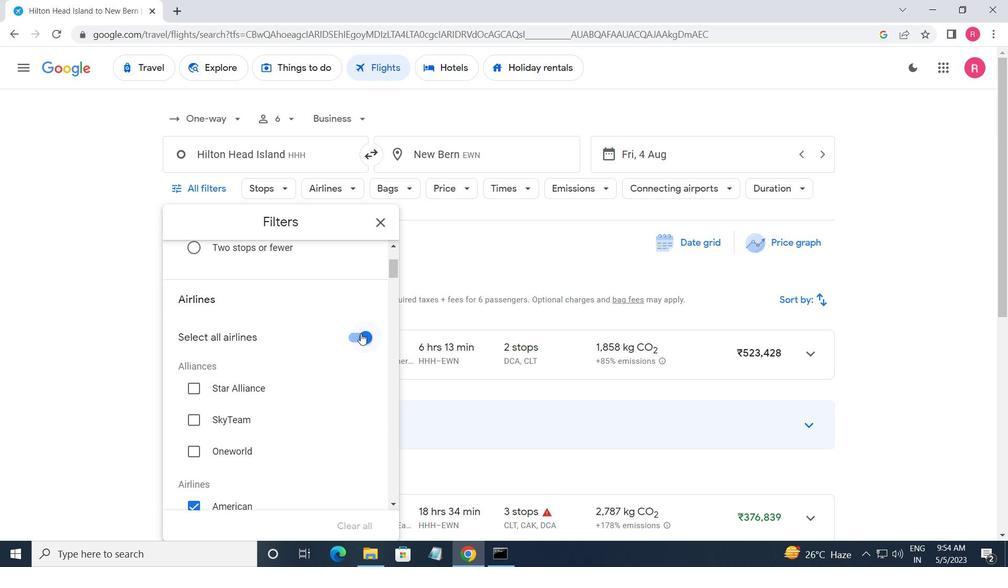 
Action: Mouse moved to (327, 435)
Screenshot: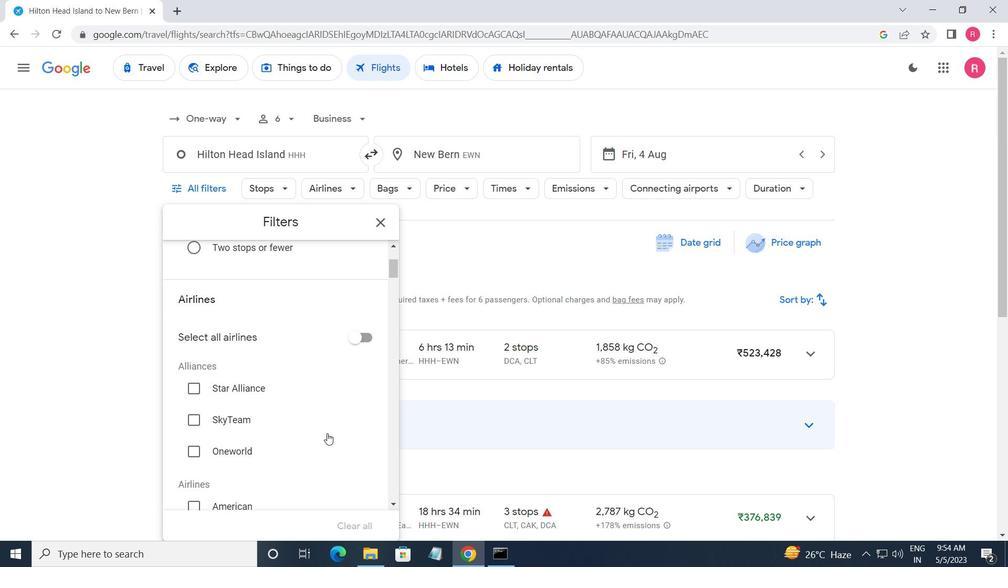 
Action: Mouse scrolled (327, 435) with delta (0, 0)
Screenshot: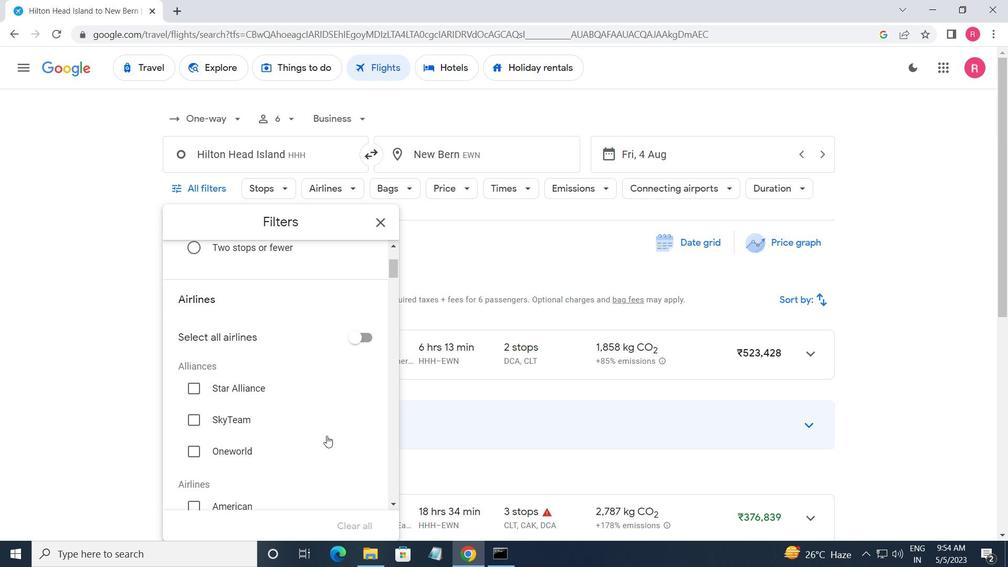 
Action: Mouse scrolled (327, 435) with delta (0, 0)
Screenshot: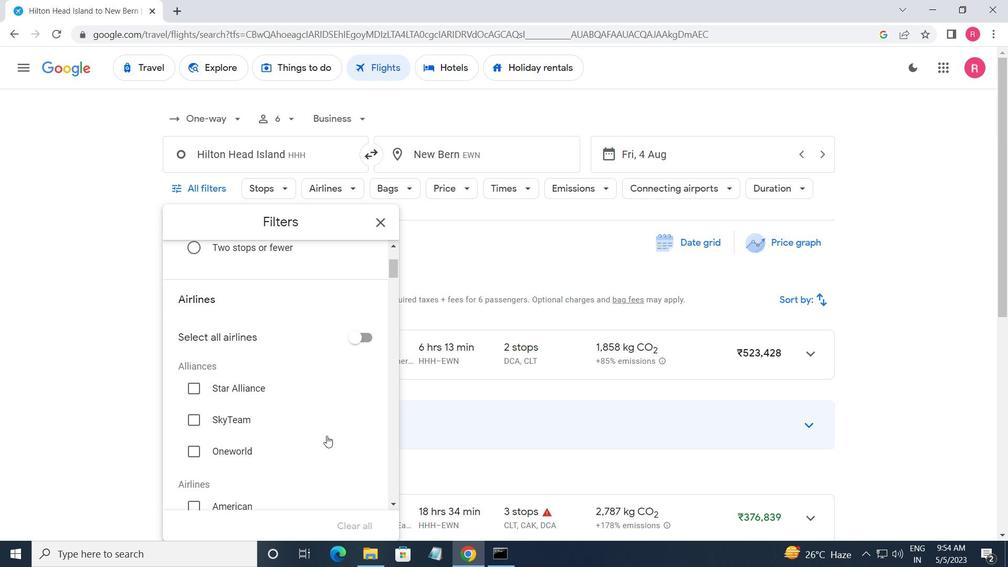 
Action: Mouse scrolled (327, 435) with delta (0, 0)
Screenshot: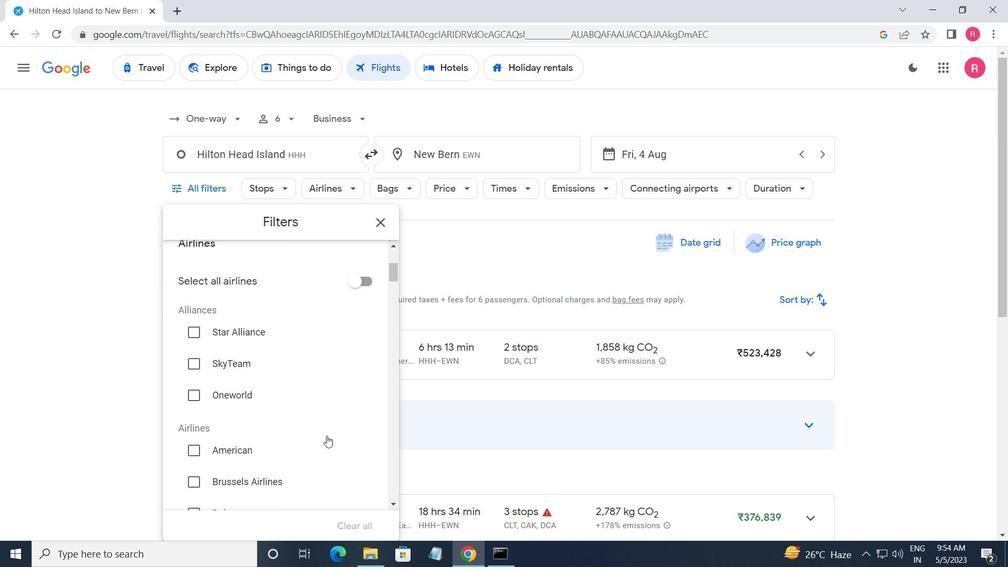 
Action: Mouse scrolled (327, 435) with delta (0, 0)
Screenshot: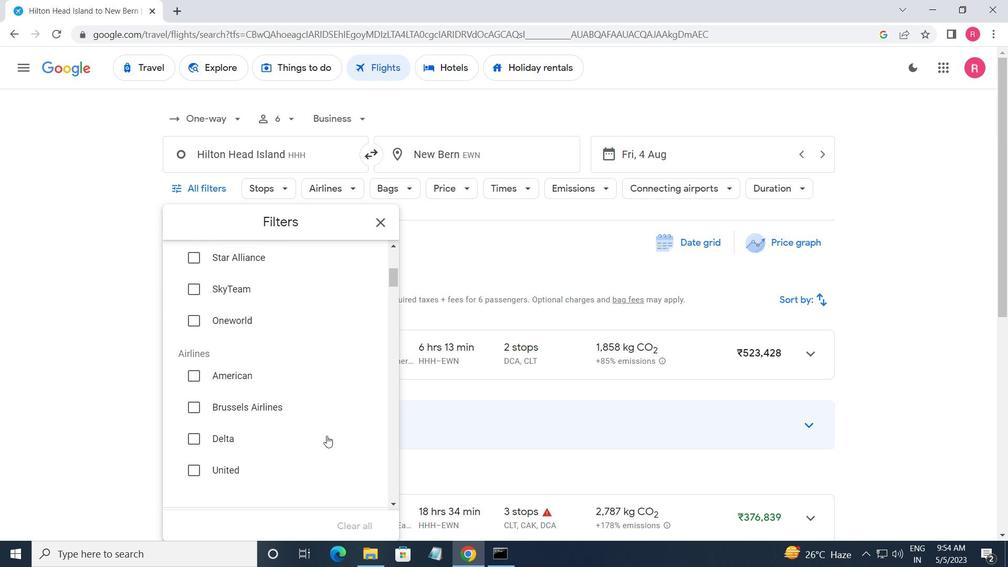 
Action: Mouse scrolled (327, 435) with delta (0, 0)
Screenshot: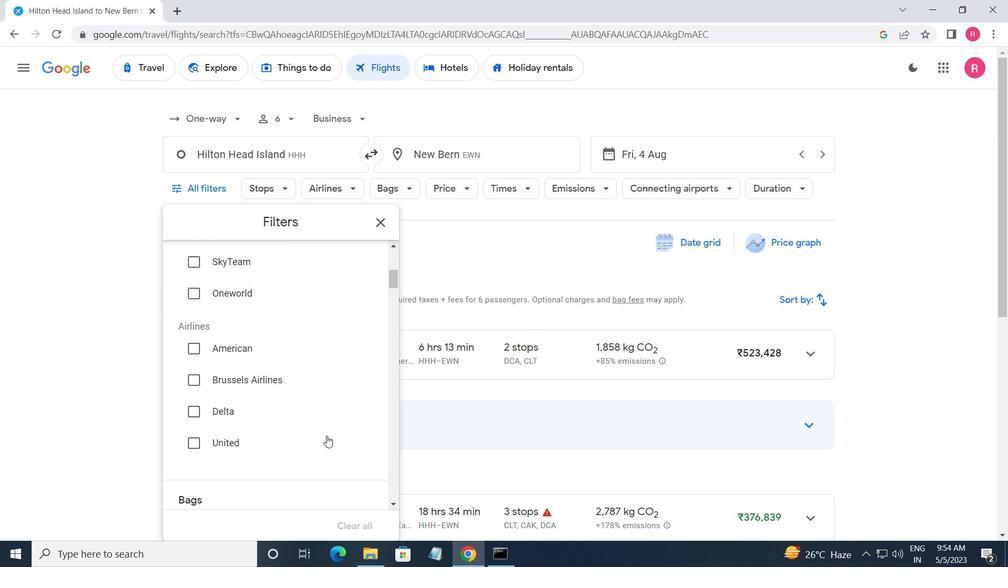 
Action: Mouse moved to (356, 389)
Screenshot: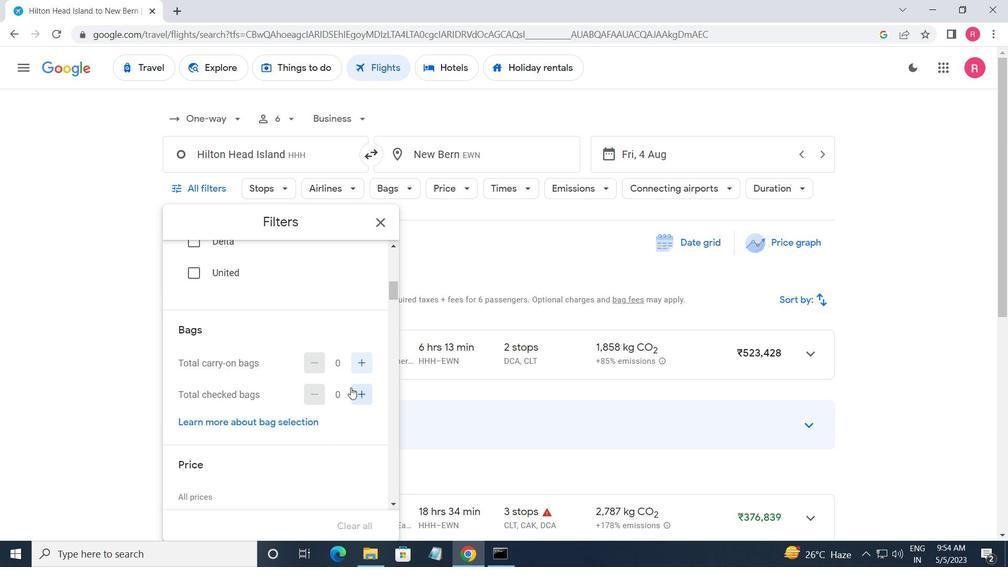 
Action: Mouse pressed left at (356, 389)
Screenshot: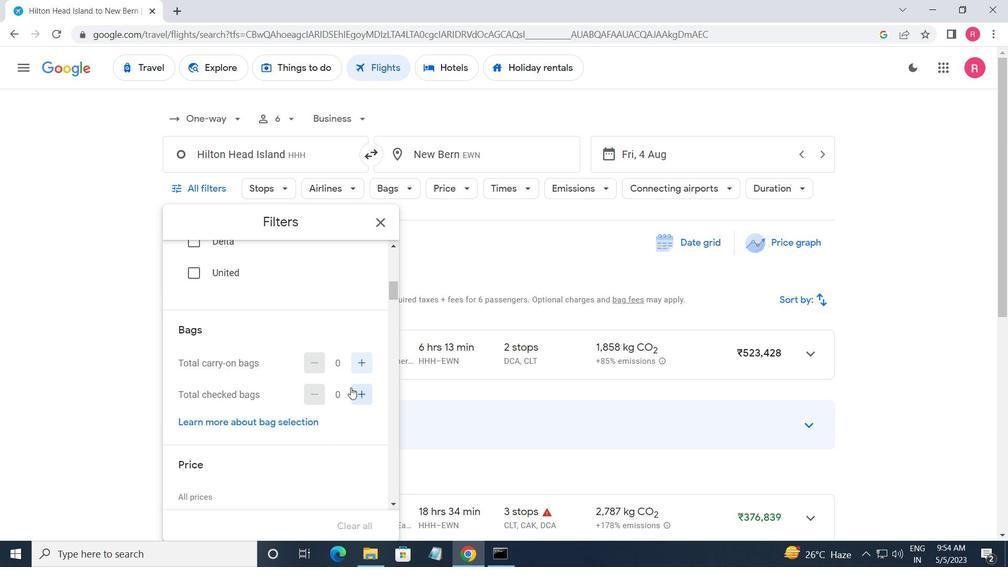 
Action: Mouse pressed left at (356, 389)
Screenshot: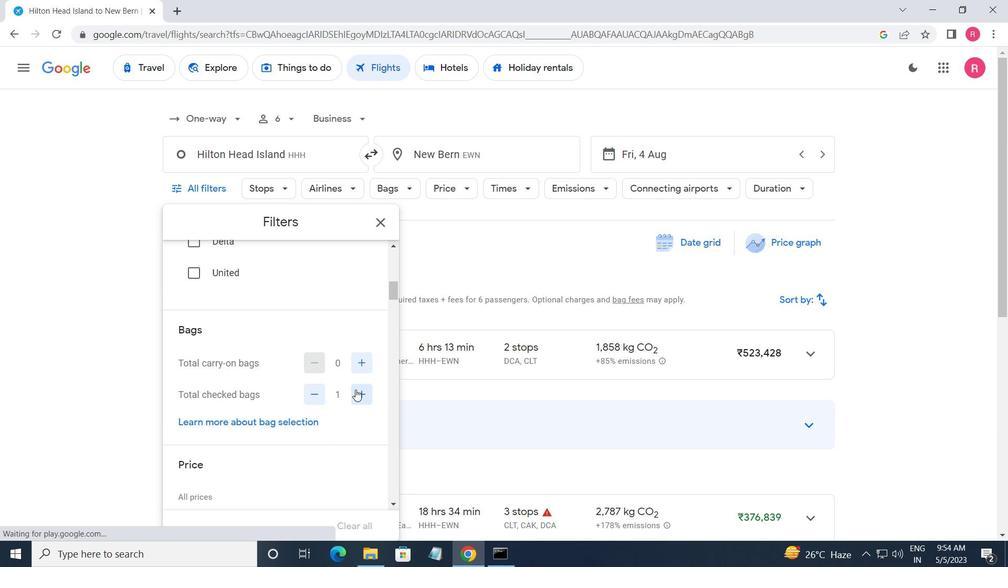 
Action: Mouse pressed left at (356, 389)
Screenshot: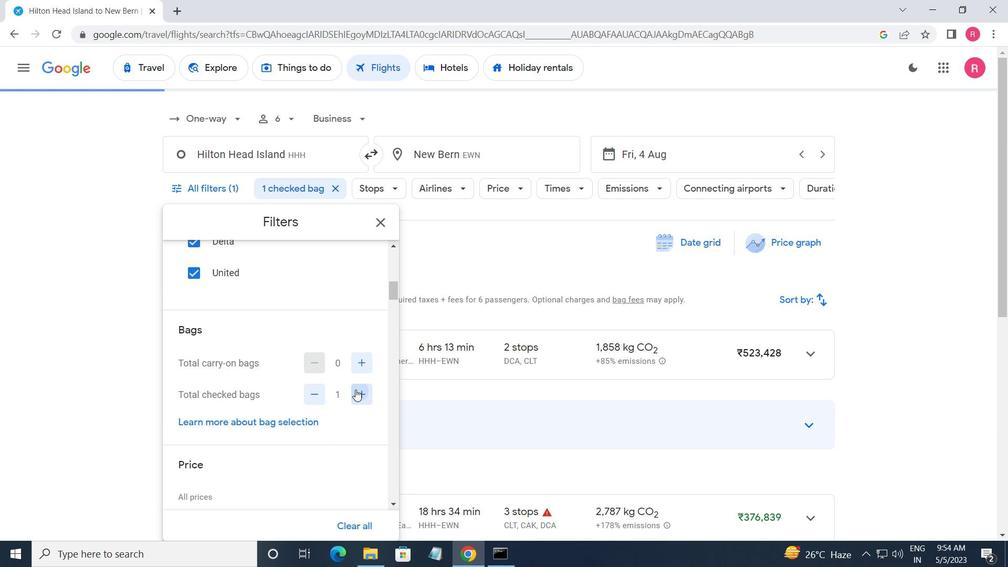 
Action: Mouse pressed left at (356, 389)
Screenshot: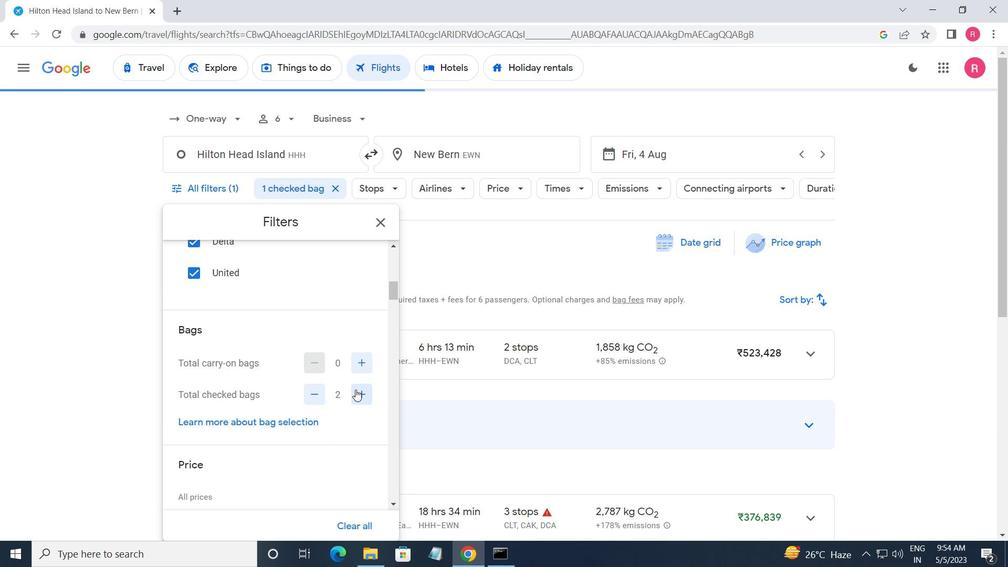 
Action: Mouse moved to (344, 430)
Screenshot: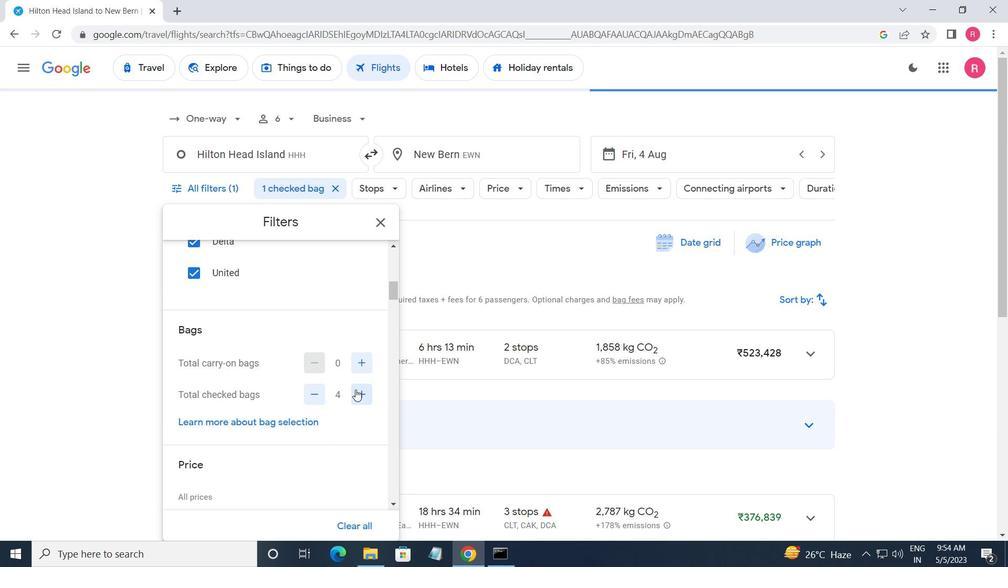 
Action: Mouse scrolled (344, 429) with delta (0, 0)
Screenshot: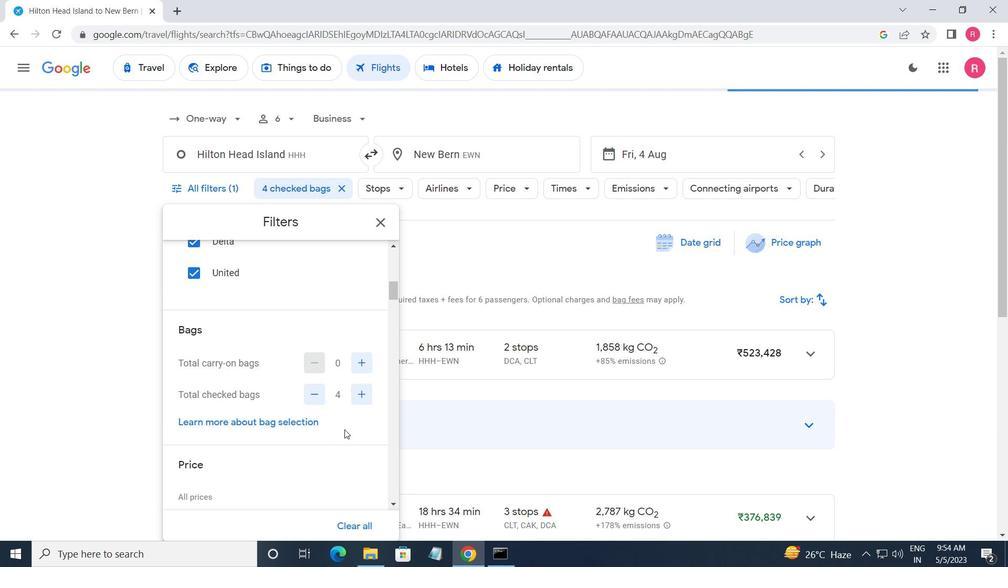 
Action: Mouse scrolled (344, 429) with delta (0, 0)
Screenshot: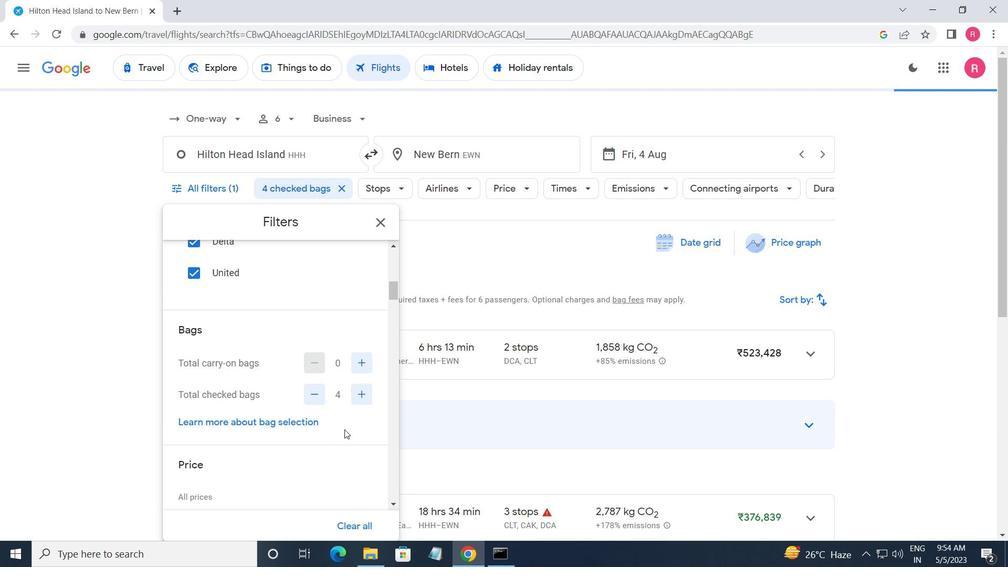 
Action: Mouse scrolled (344, 429) with delta (0, 0)
Screenshot: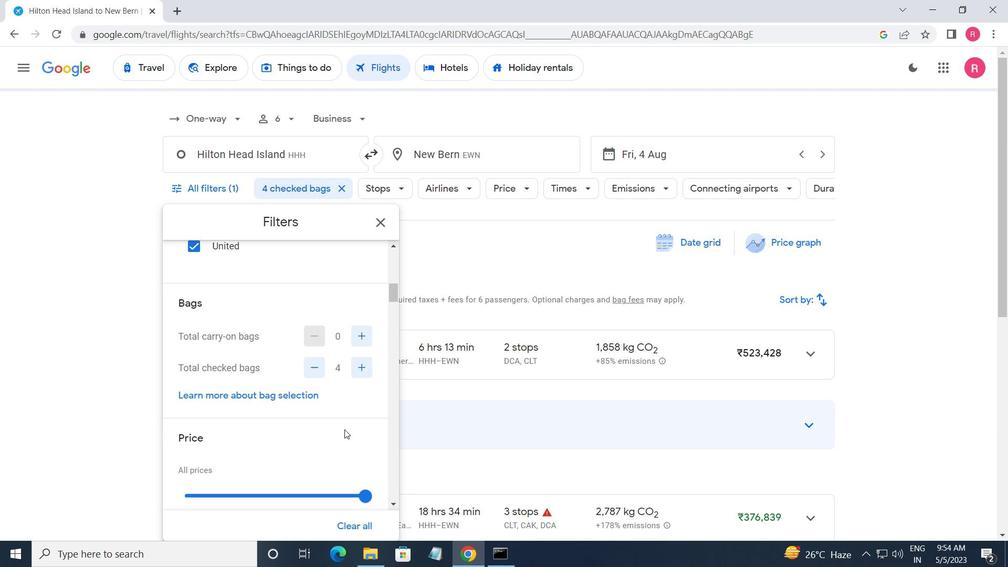 
Action: Mouse moved to (358, 330)
Screenshot: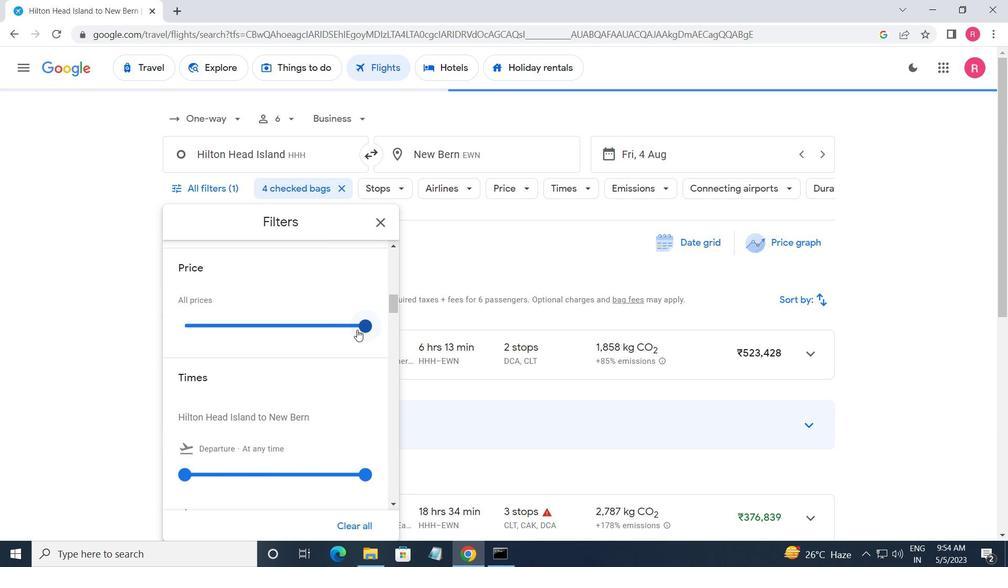 
Action: Mouse pressed left at (358, 330)
Screenshot: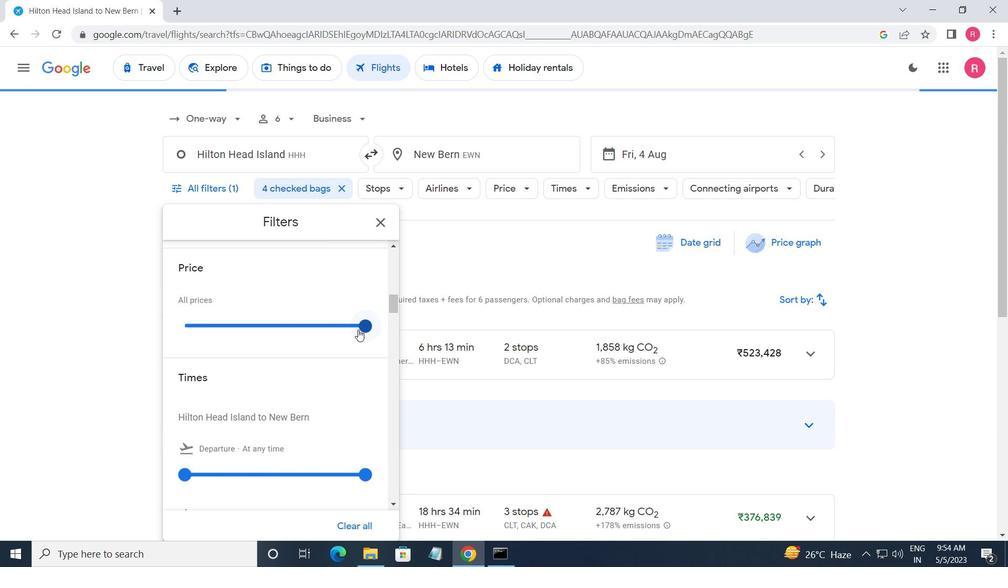 
Action: Mouse moved to (365, 329)
Screenshot: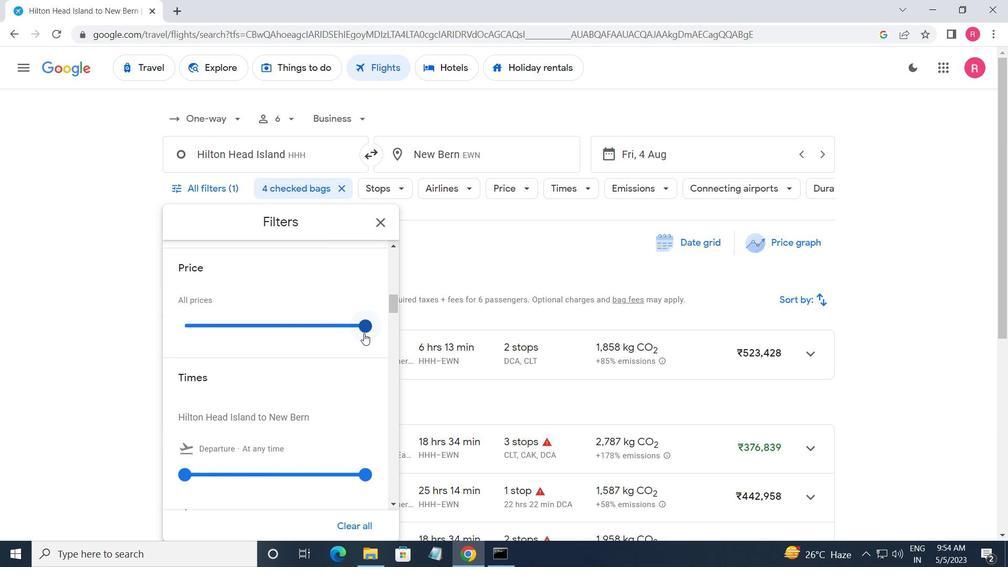 
Action: Mouse pressed left at (365, 329)
Screenshot: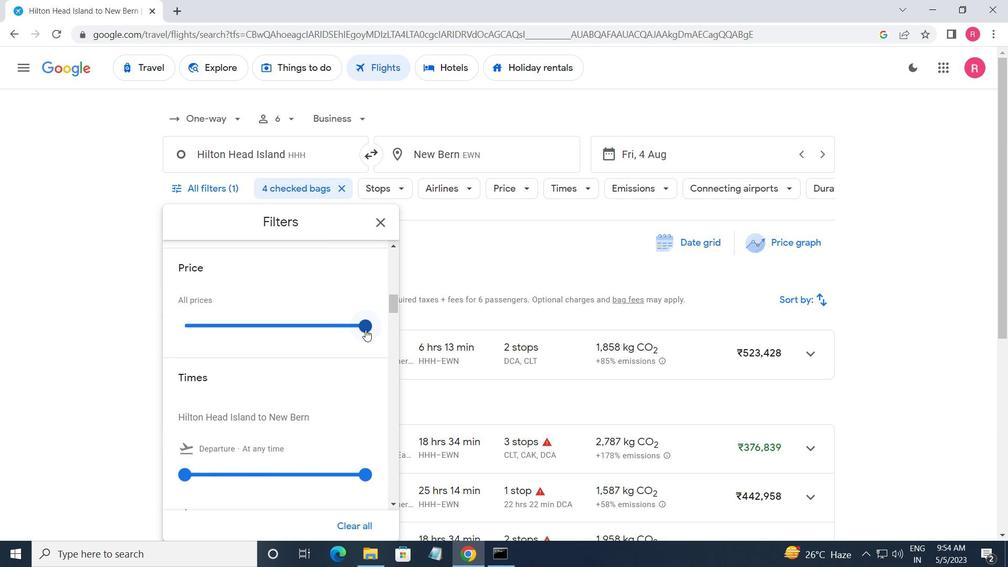 
Action: Mouse moved to (252, 428)
Screenshot: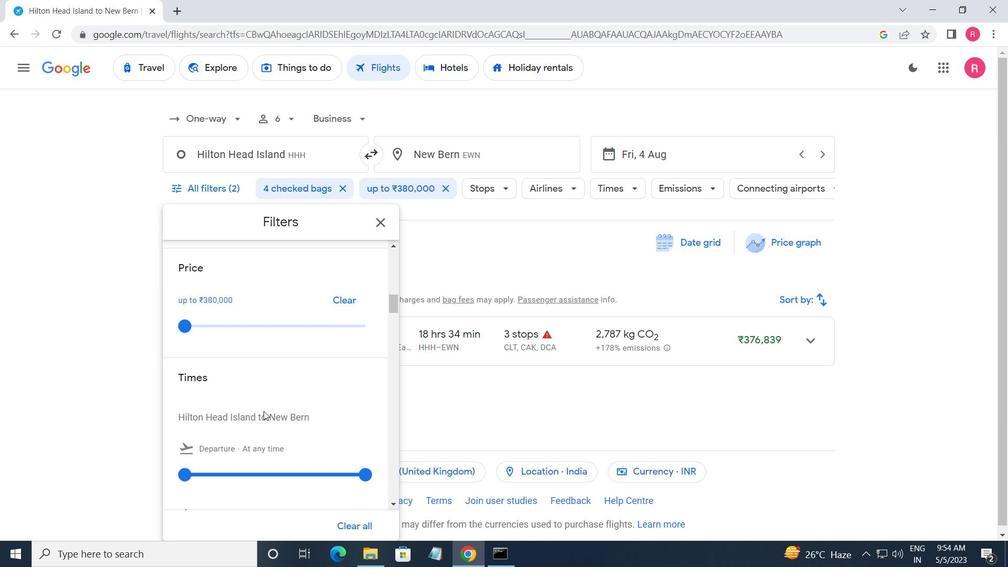
Action: Mouse scrolled (252, 428) with delta (0, 0)
Screenshot: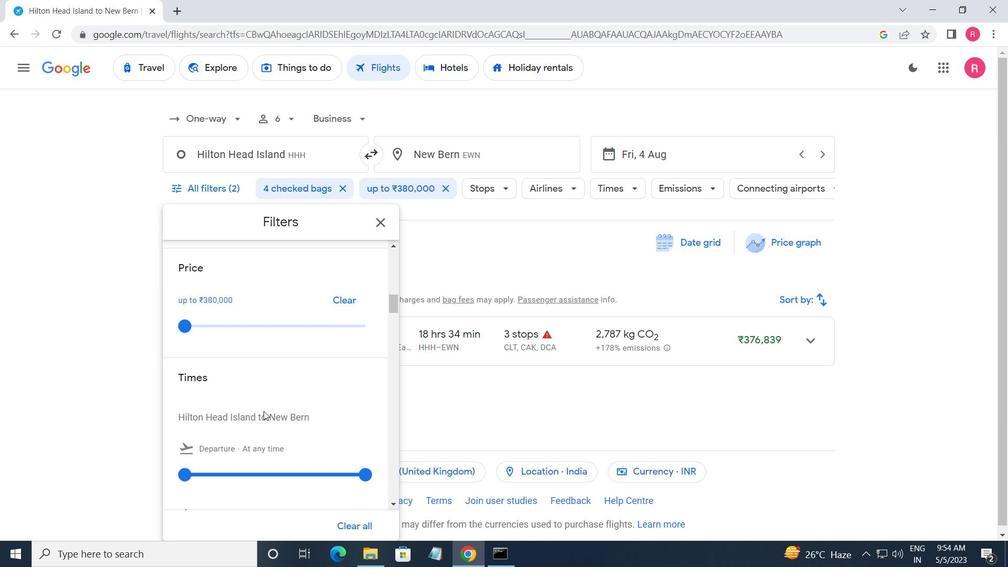 
Action: Mouse moved to (250, 431)
Screenshot: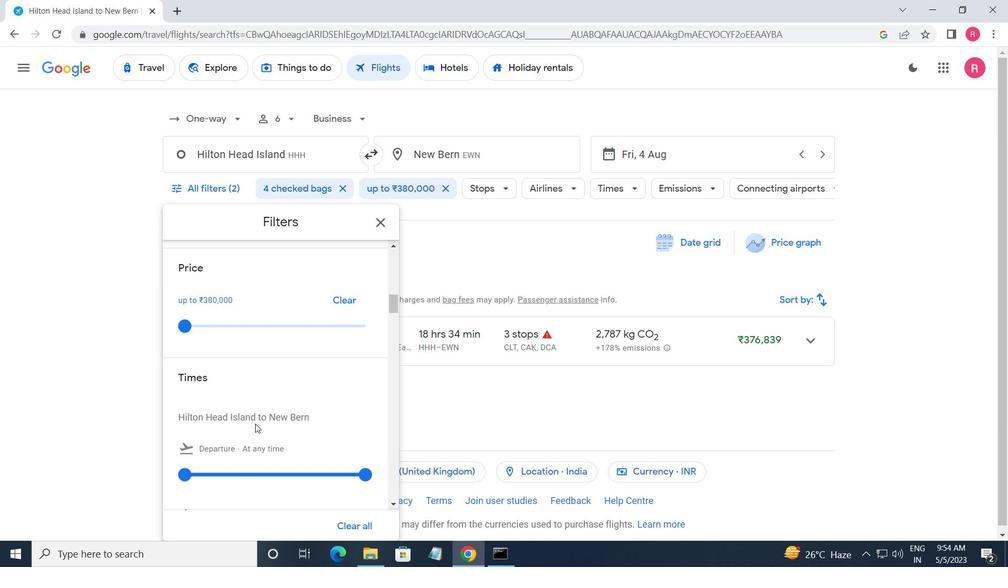 
Action: Mouse scrolled (250, 431) with delta (0, 0)
Screenshot: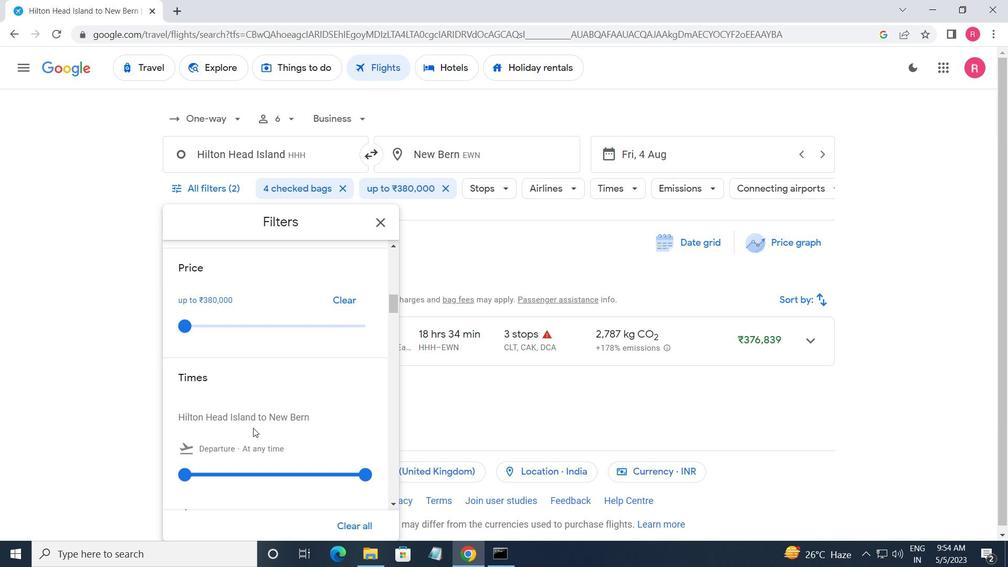 
Action: Mouse moved to (190, 336)
Screenshot: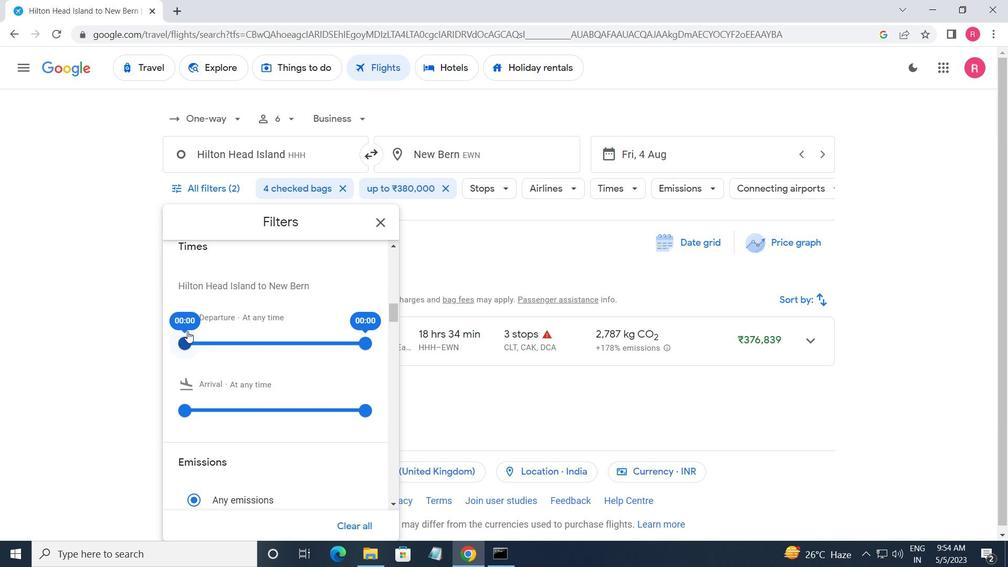 
Action: Mouse pressed left at (190, 336)
Screenshot: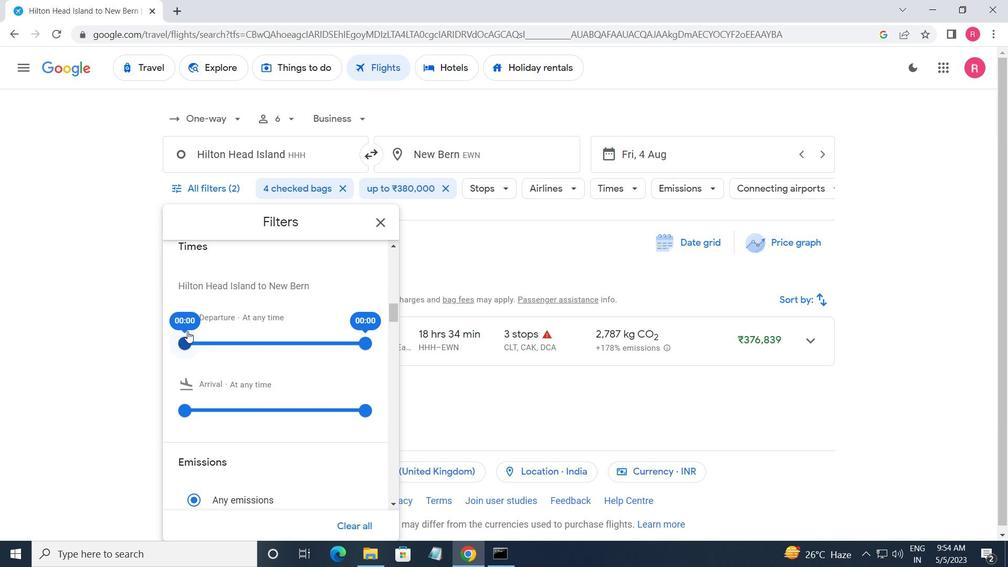 
Action: Mouse moved to (382, 228)
Screenshot: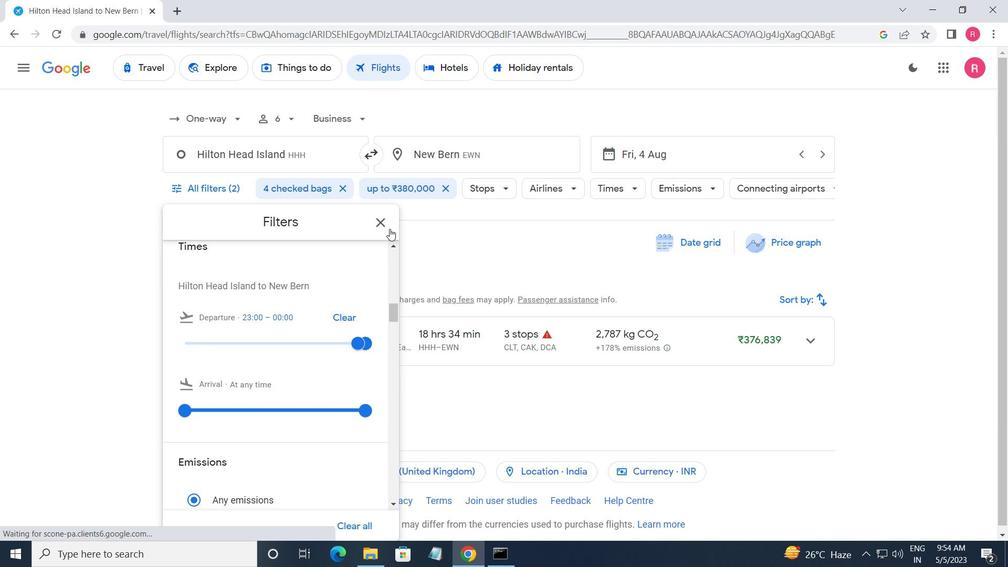 
Action: Mouse pressed left at (382, 228)
Screenshot: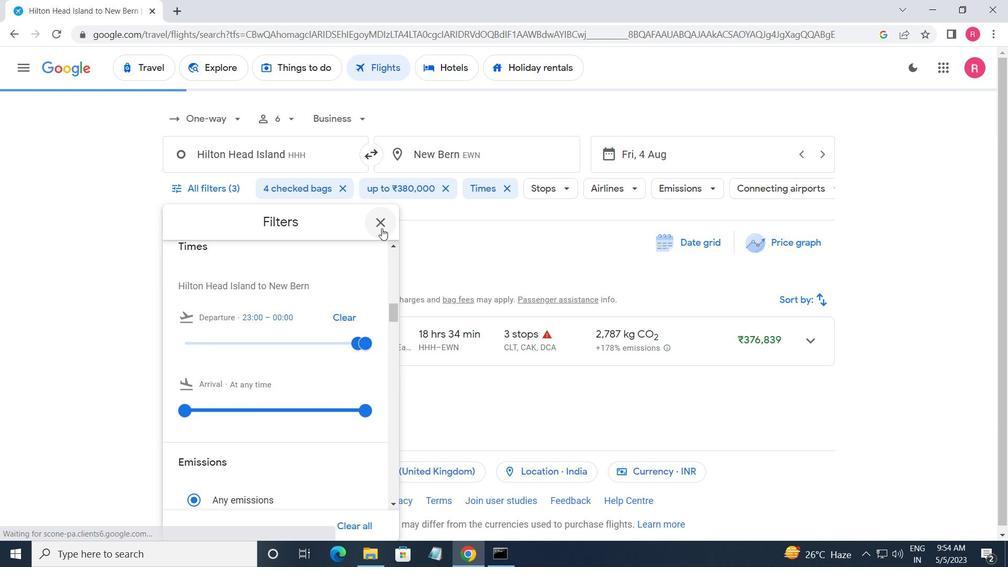 
